 Task: Create a sub task Release to Production / Go Live for the task  Develop a mobile app for iOS and Android in the project AcePlan , assign it to team member softage.2@softage.net and update the status of the sub task to  At Risk , set the priority of the sub task to Medium
Action: Mouse moved to (51, 361)
Screenshot: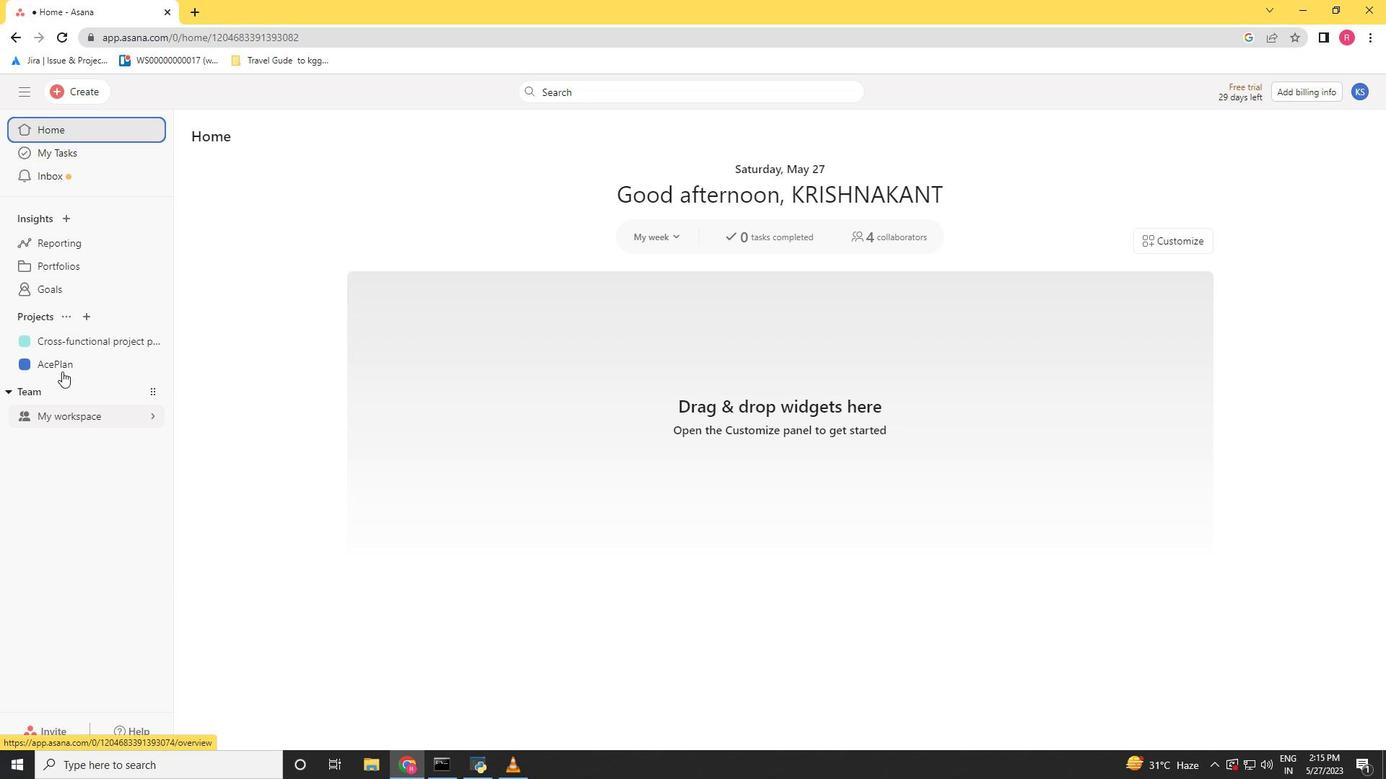 
Action: Mouse pressed left at (51, 361)
Screenshot: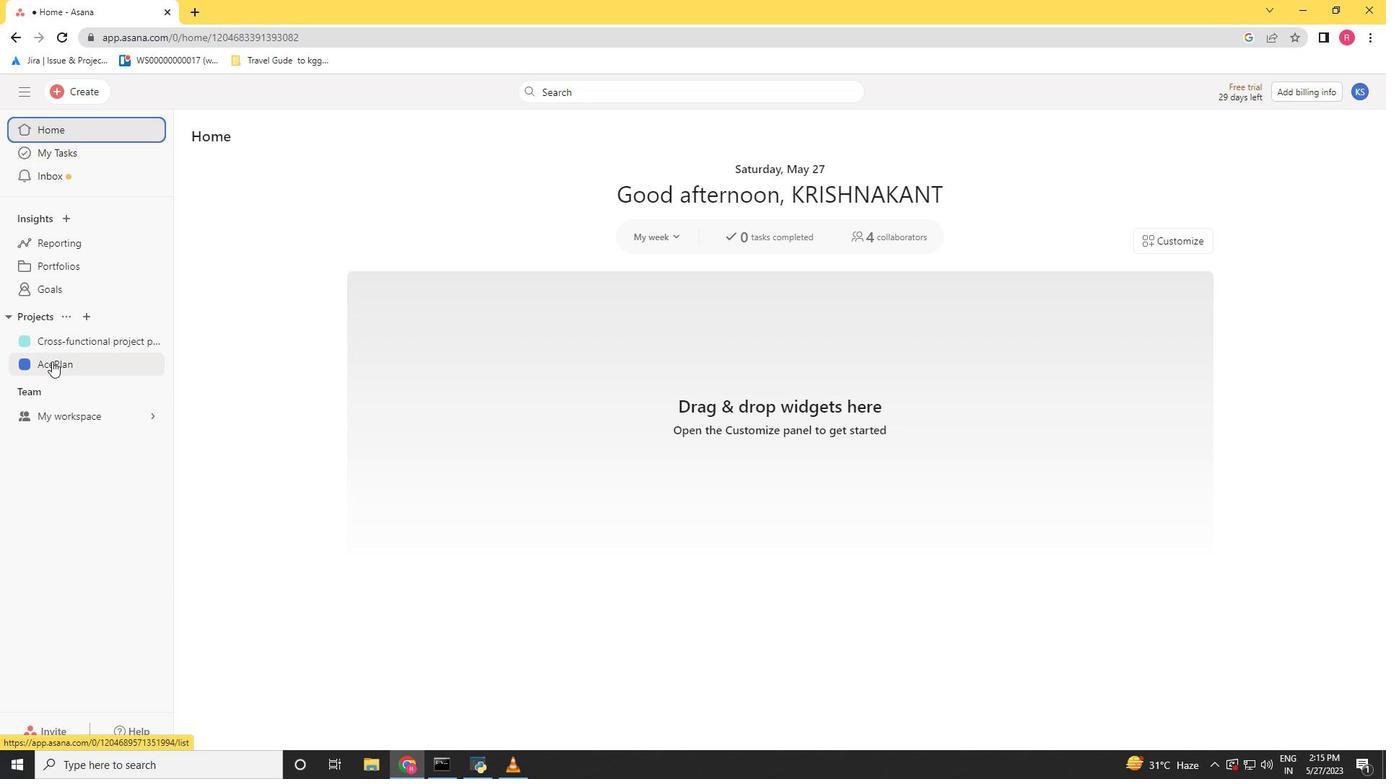 
Action: Mouse moved to (544, 363)
Screenshot: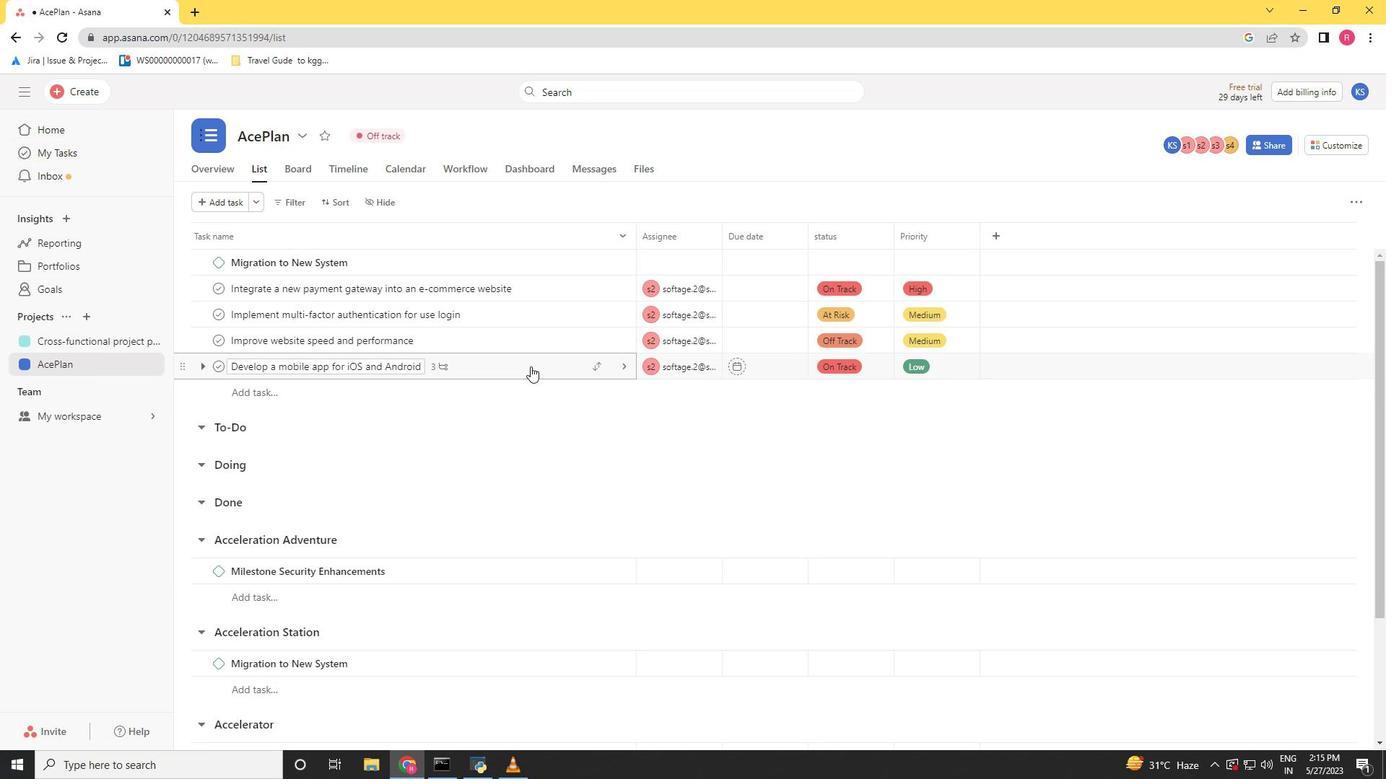 
Action: Mouse pressed left at (544, 363)
Screenshot: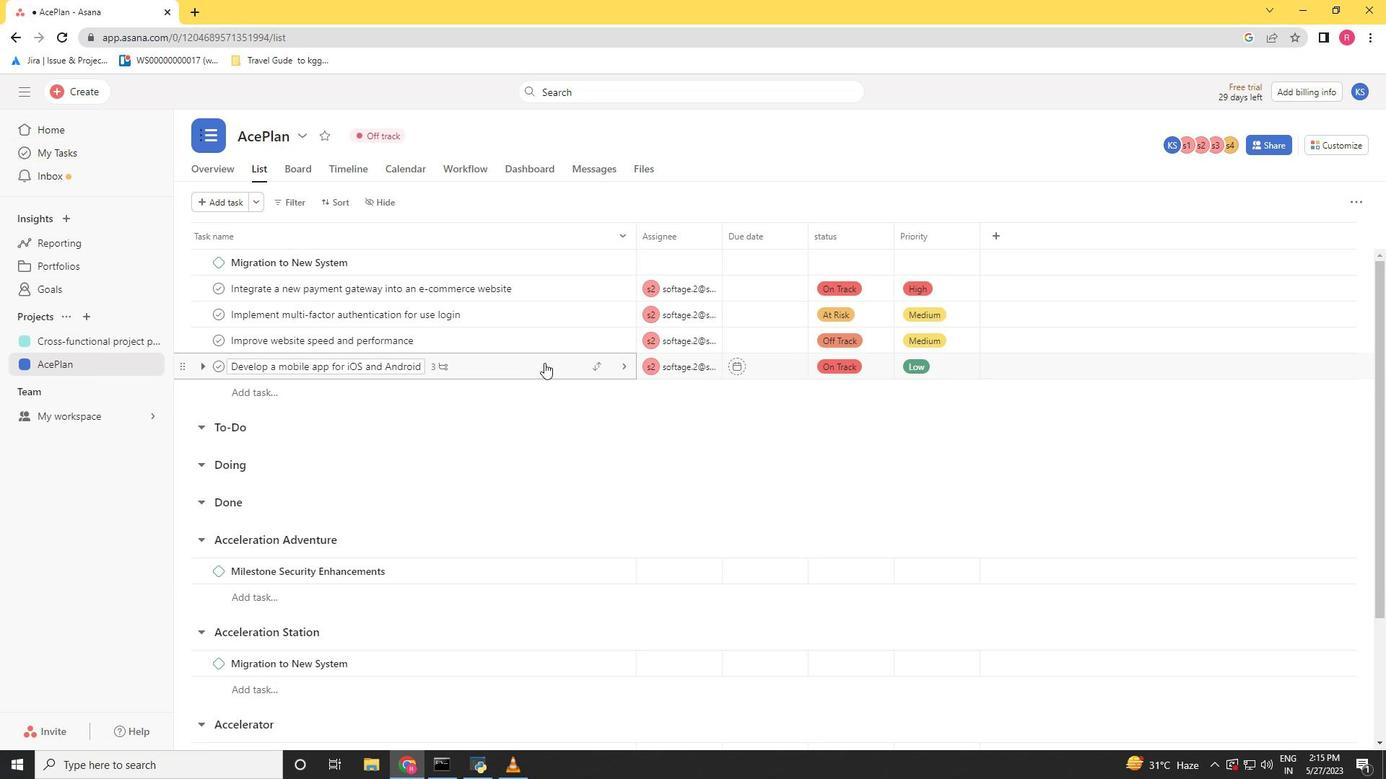 
Action: Mouse moved to (1004, 549)
Screenshot: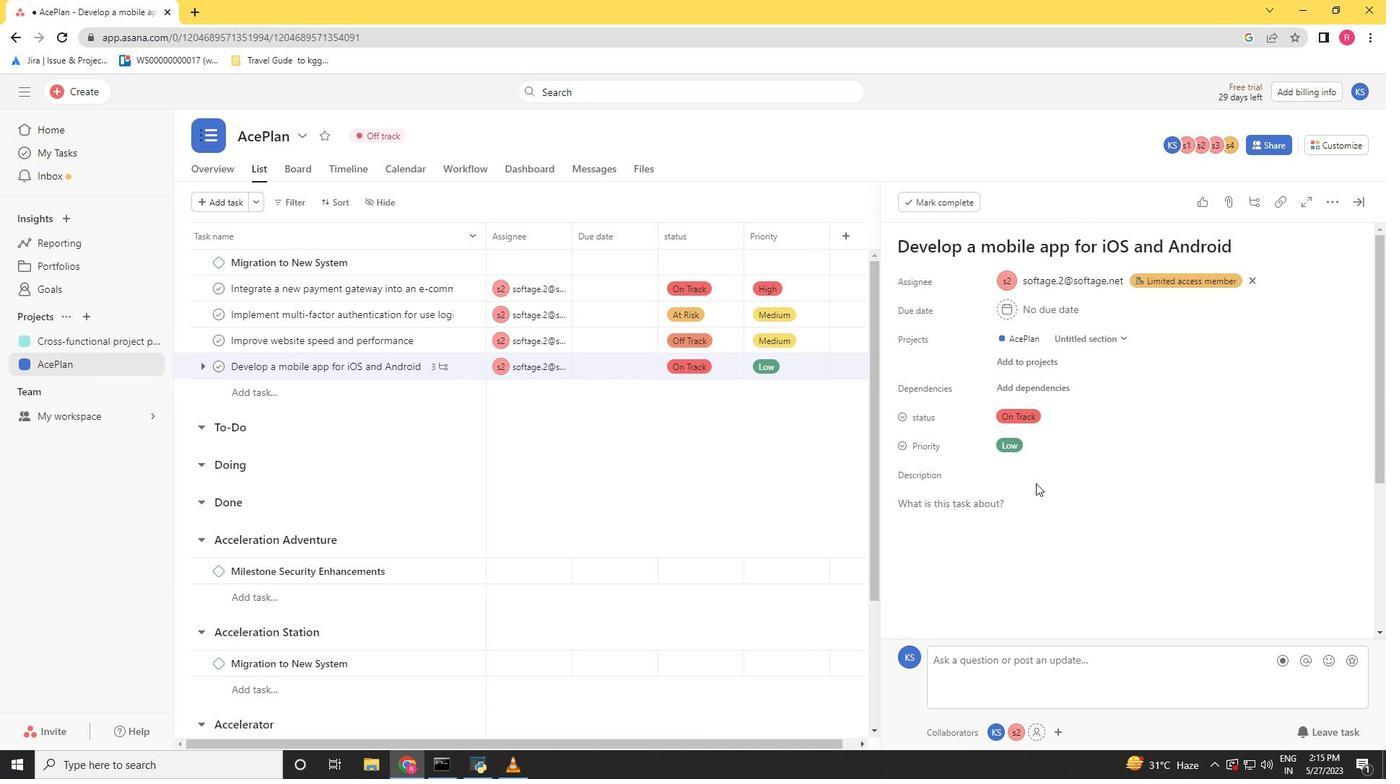 
Action: Mouse scrolled (1004, 548) with delta (0, 0)
Screenshot: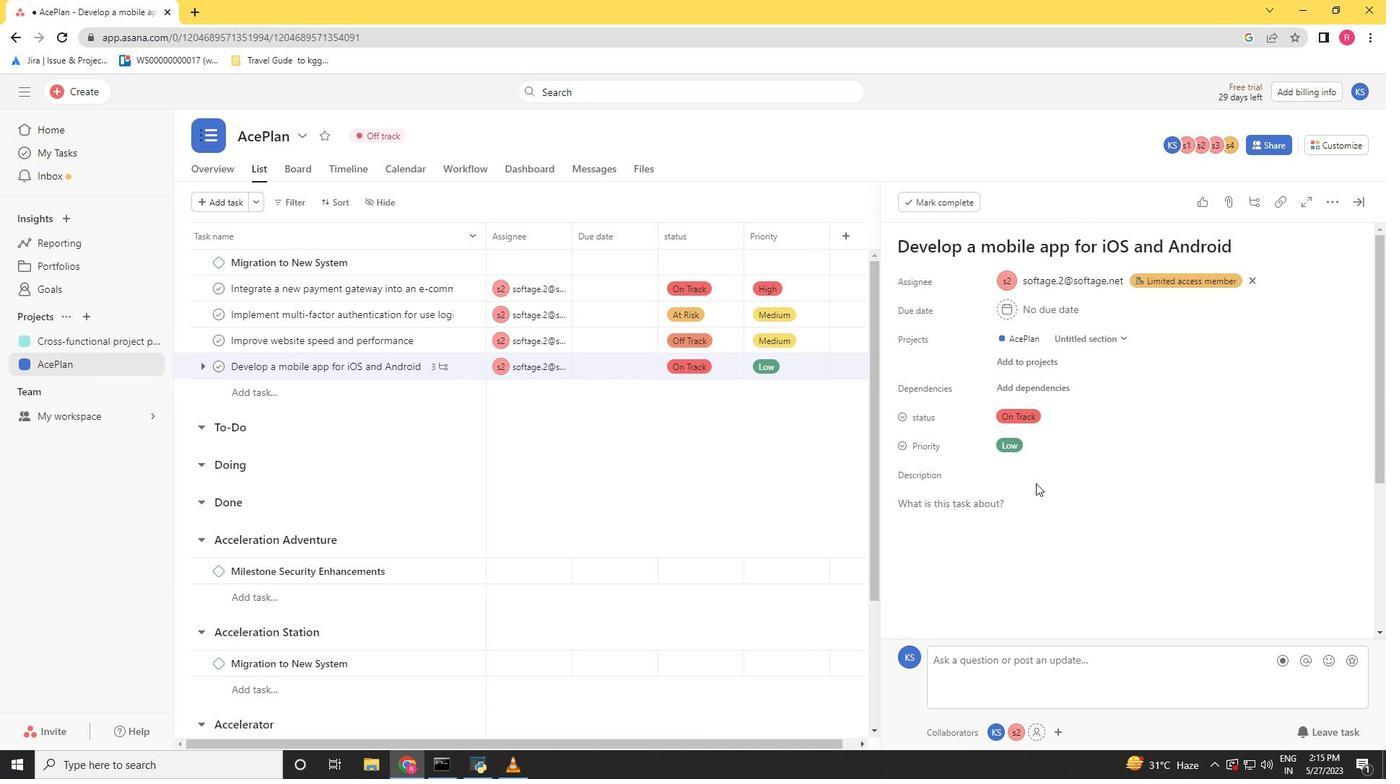 
Action: Mouse moved to (998, 547)
Screenshot: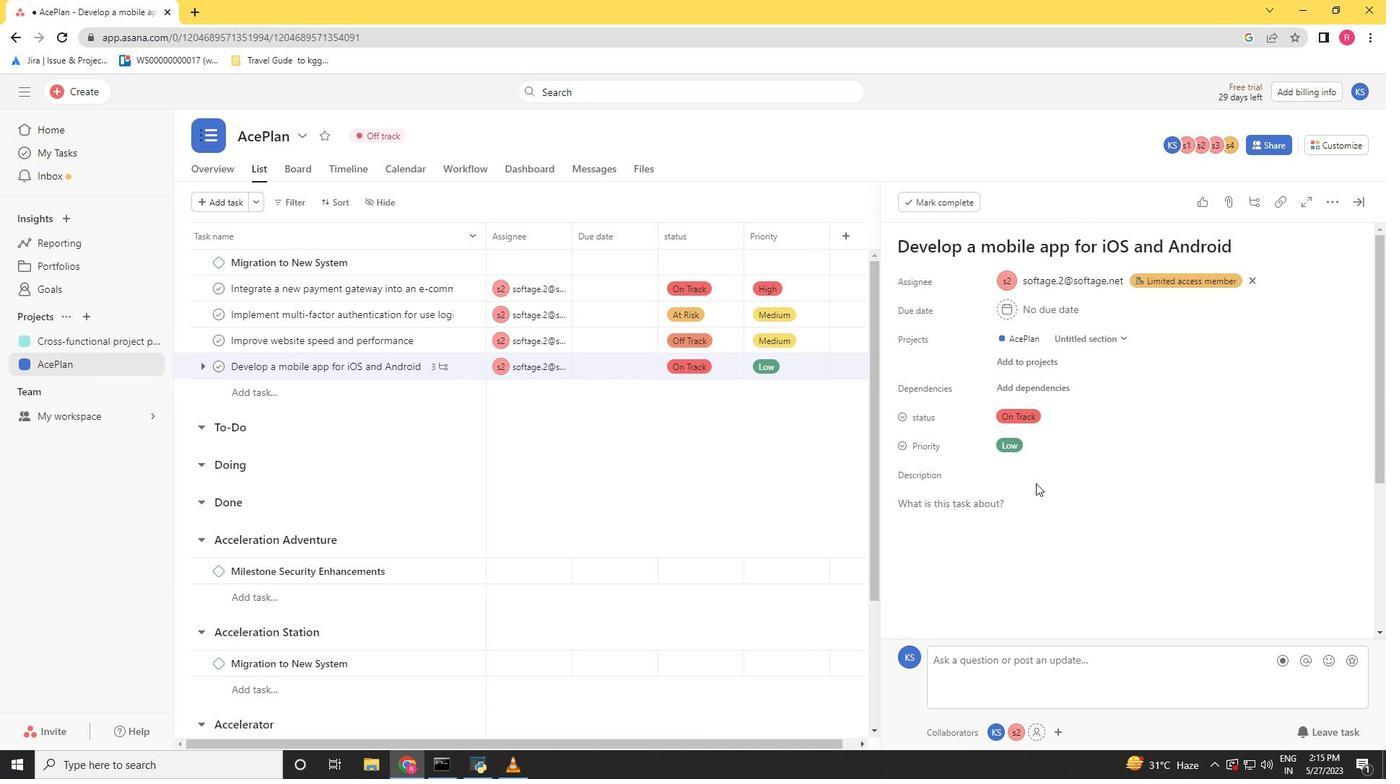 
Action: Mouse scrolled (998, 546) with delta (0, 0)
Screenshot: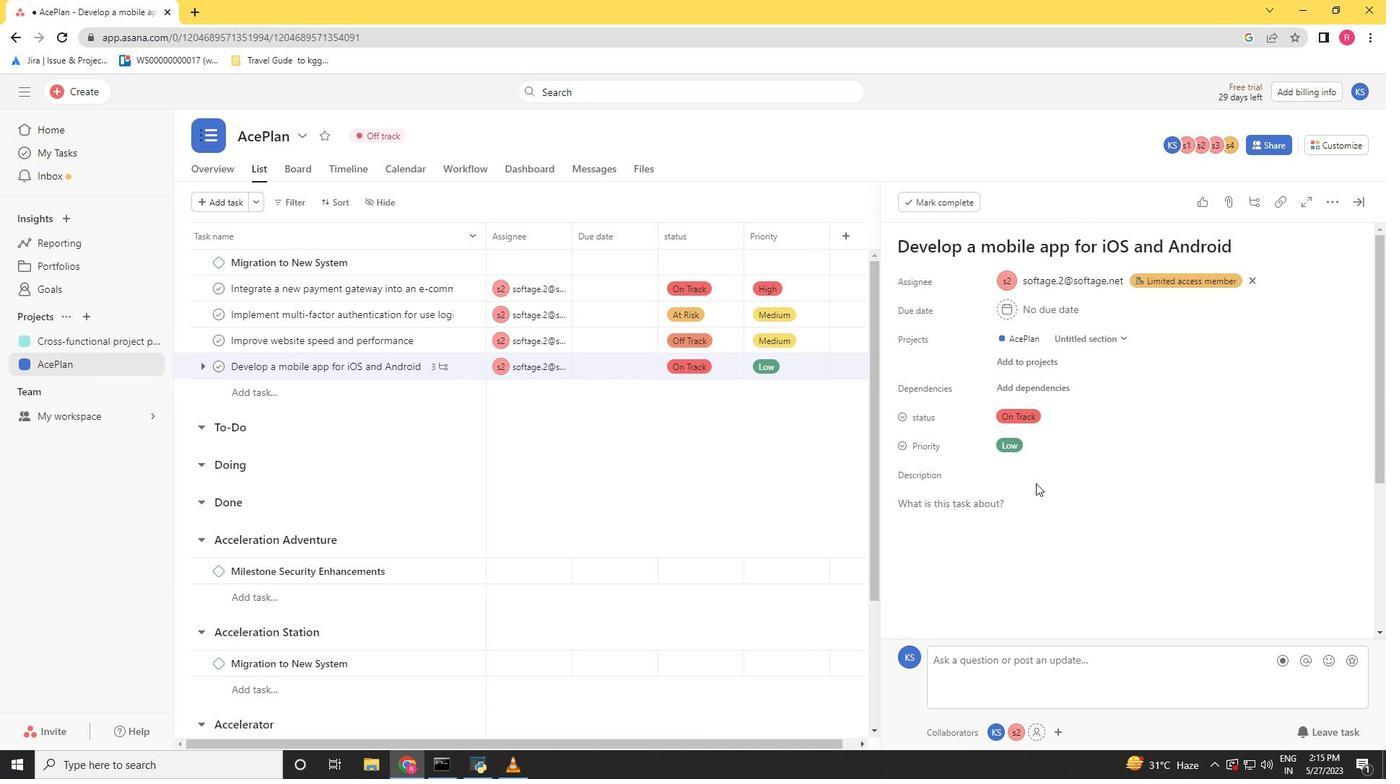 
Action: Mouse moved to (996, 545)
Screenshot: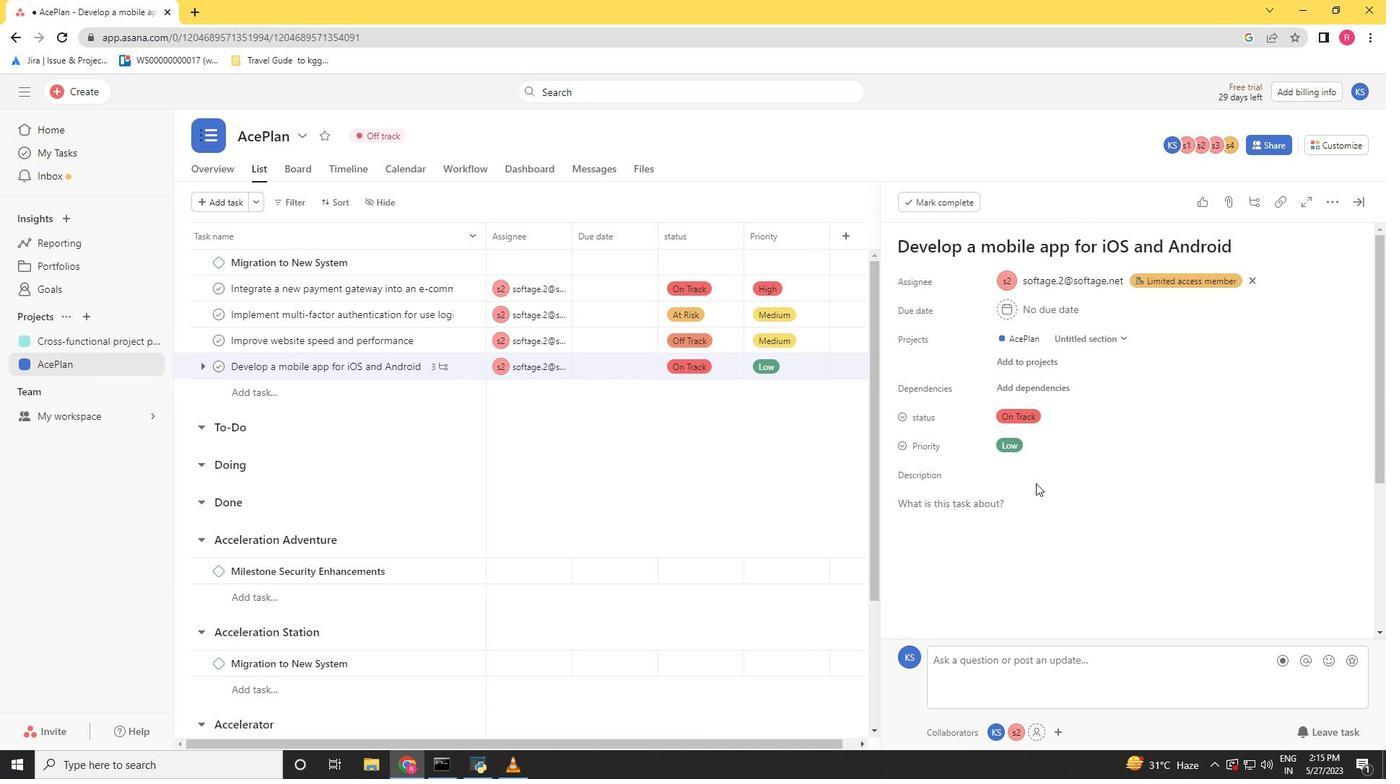 
Action: Mouse scrolled (996, 544) with delta (0, 0)
Screenshot: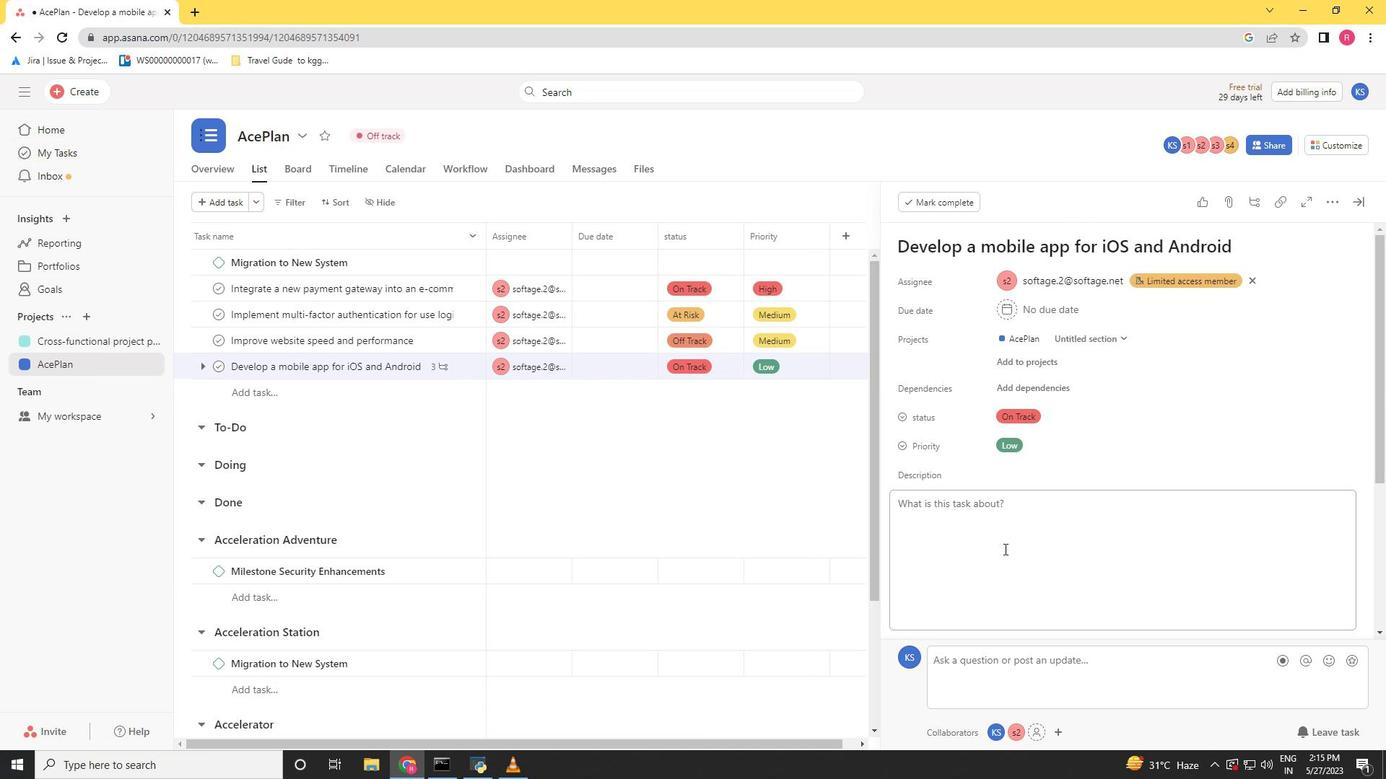 
Action: Mouse moved to (994, 544)
Screenshot: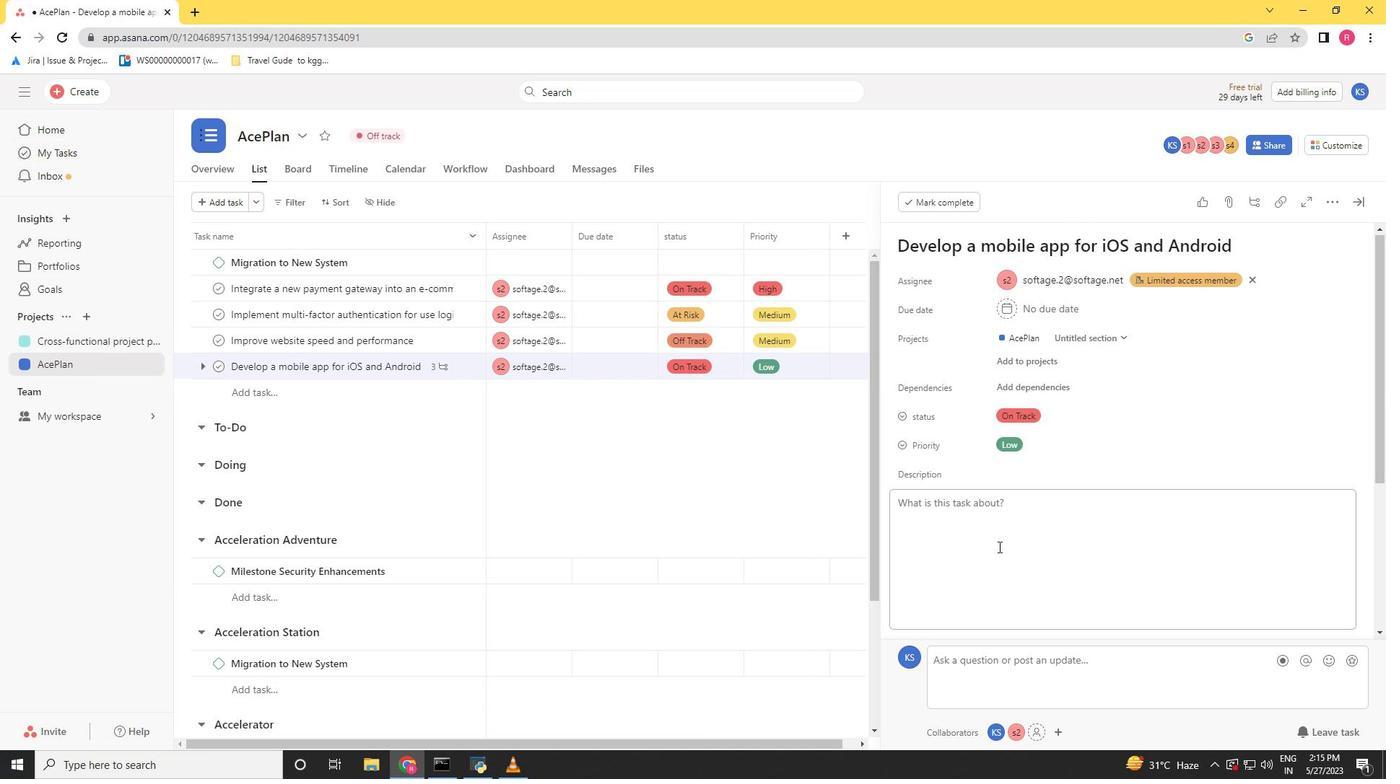 
Action: Mouse scrolled (994, 543) with delta (0, 0)
Screenshot: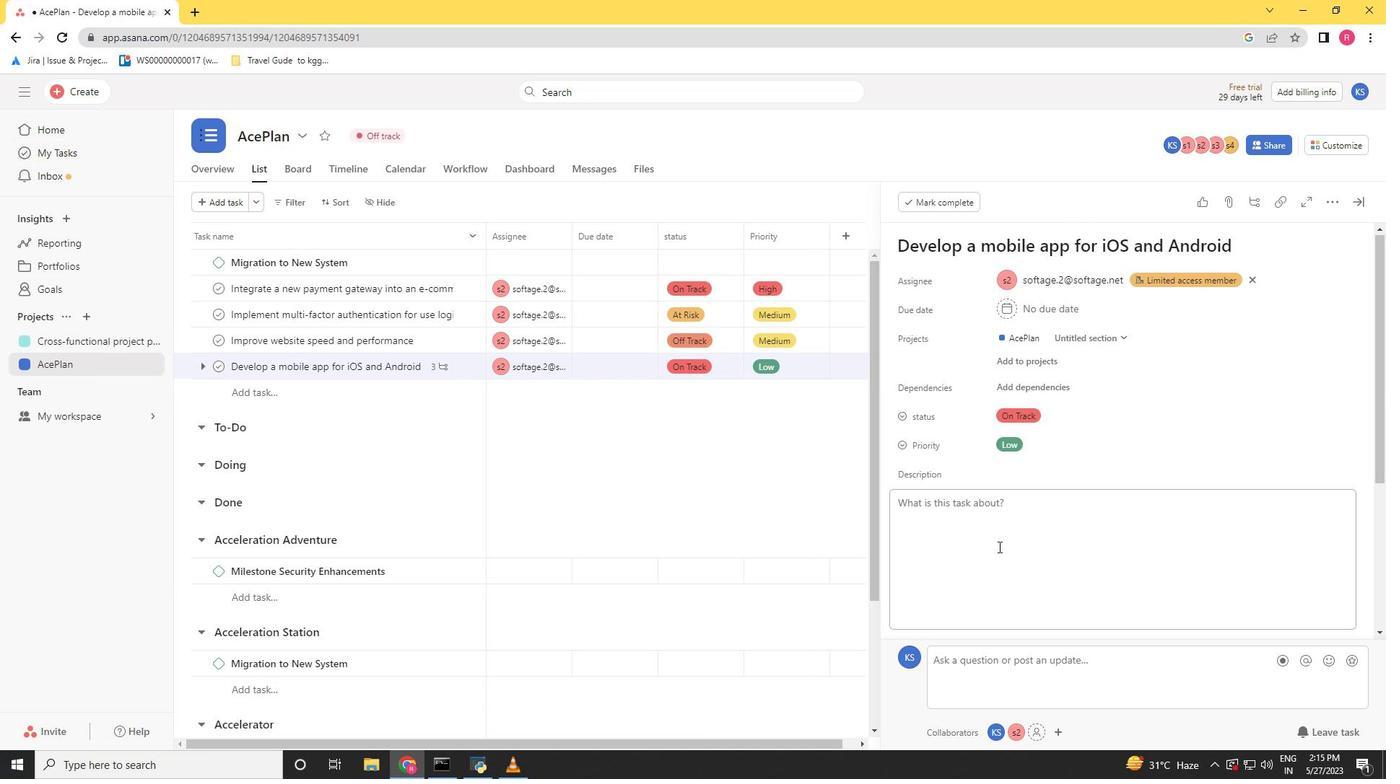 
Action: Mouse moved to (948, 514)
Screenshot: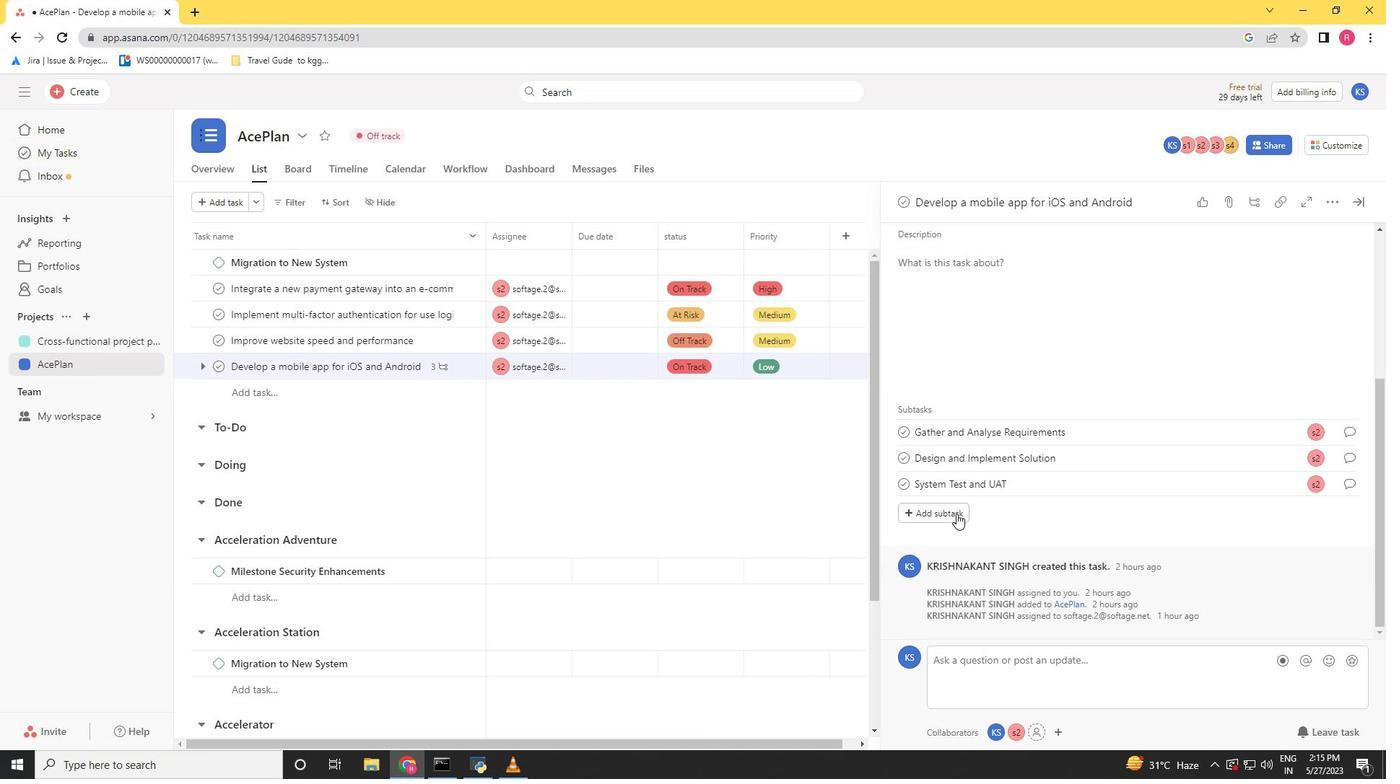 
Action: Mouse pressed left at (948, 514)
Screenshot: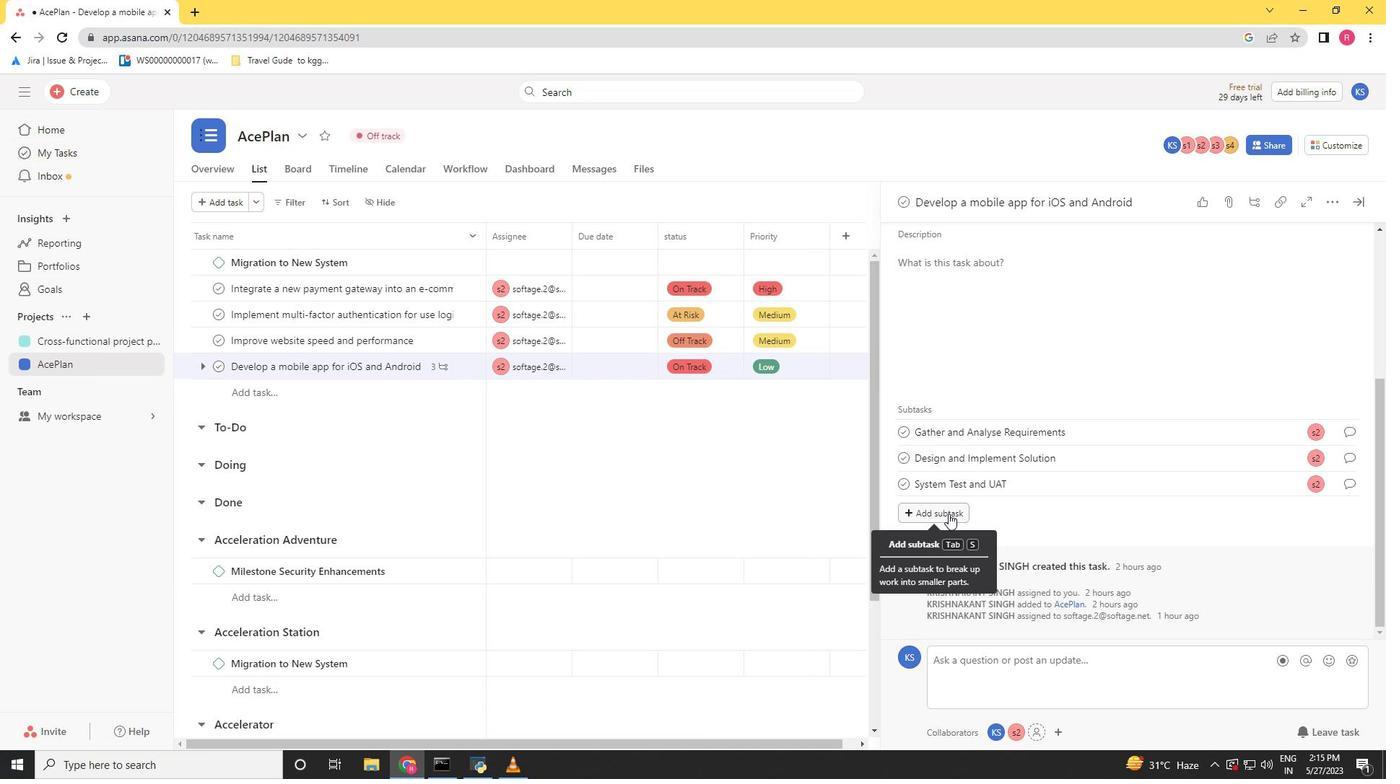 
Action: Key pressed <Key.shift>Release<Key.space>to<Key.space><Key.shift><Key.shift><Key.shift>Production<Key.space><Key.backspace>/<Key.shift>Go<Key.space><Key.shift>Live
Screenshot: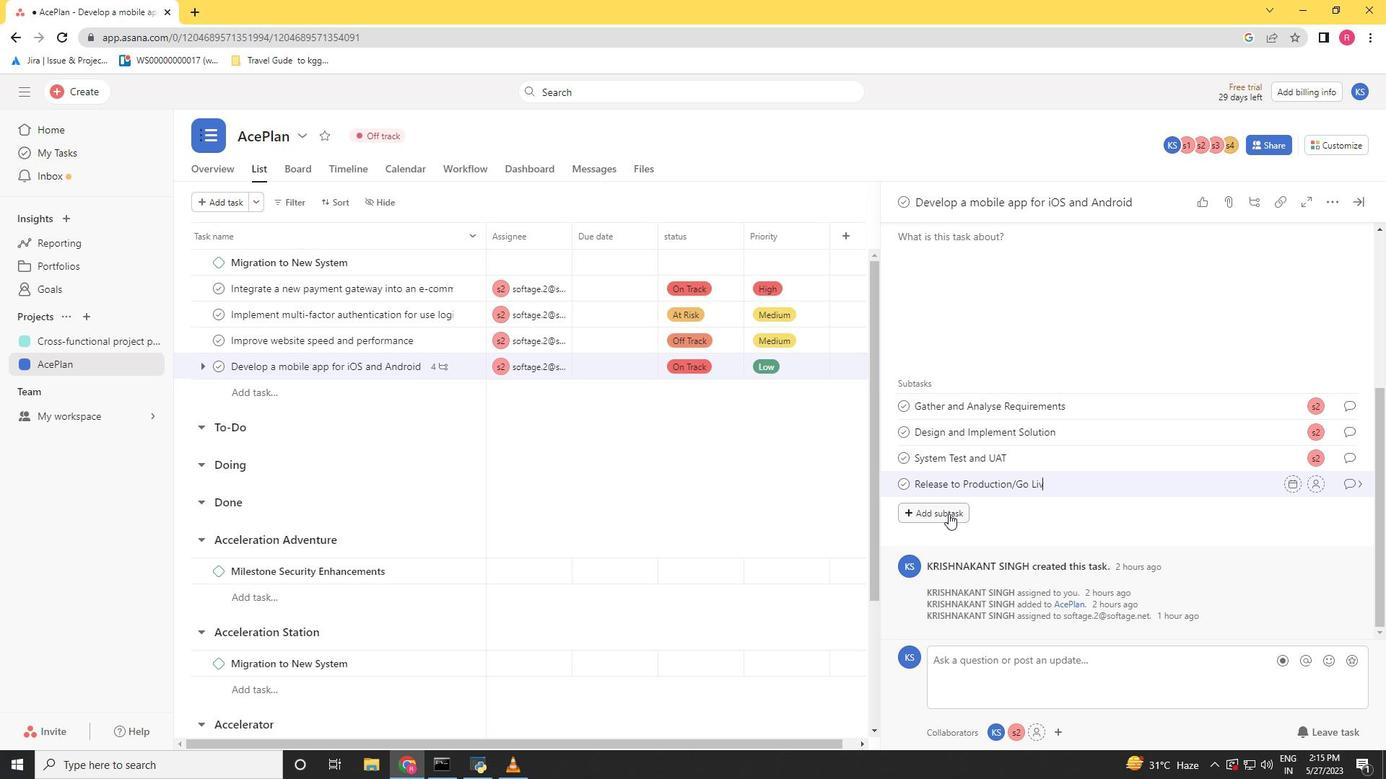 
Action: Mouse moved to (1316, 485)
Screenshot: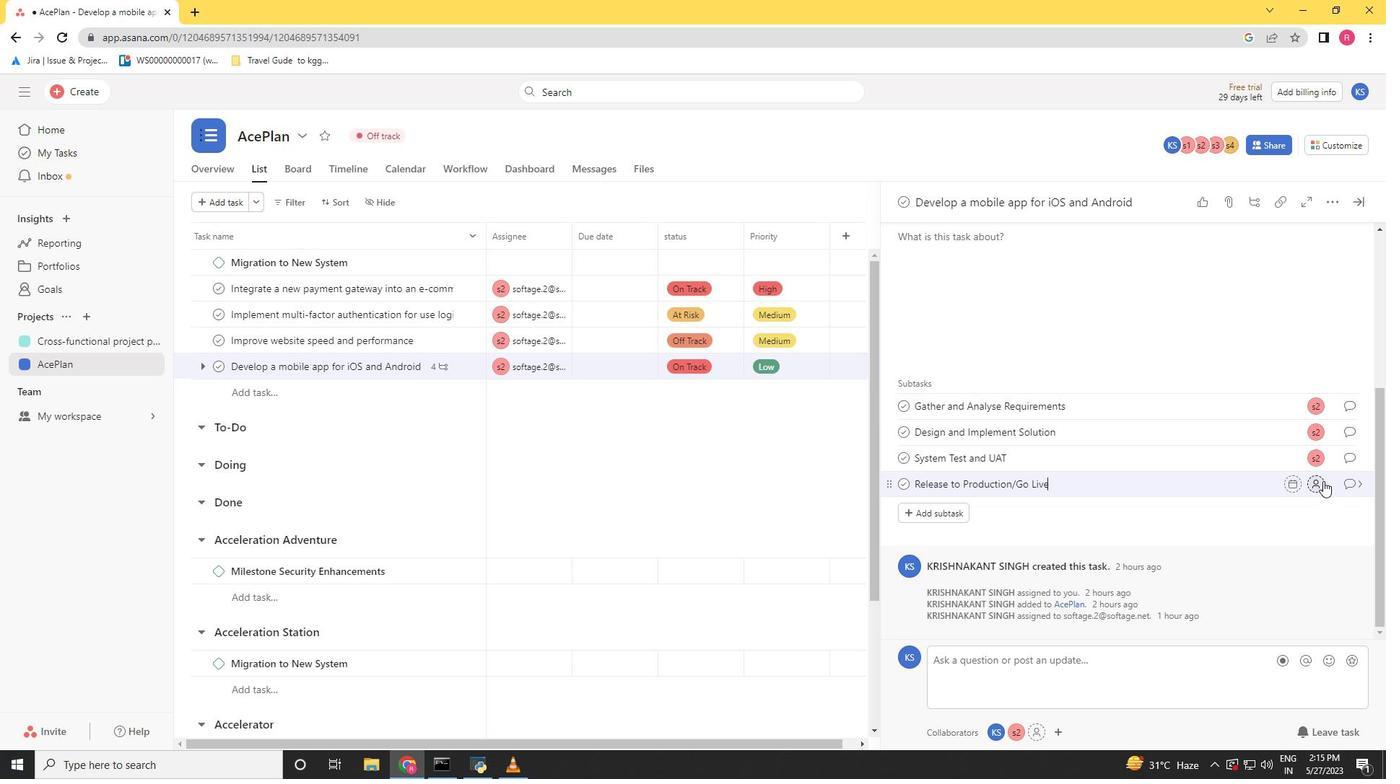 
Action: Mouse pressed left at (1316, 485)
Screenshot: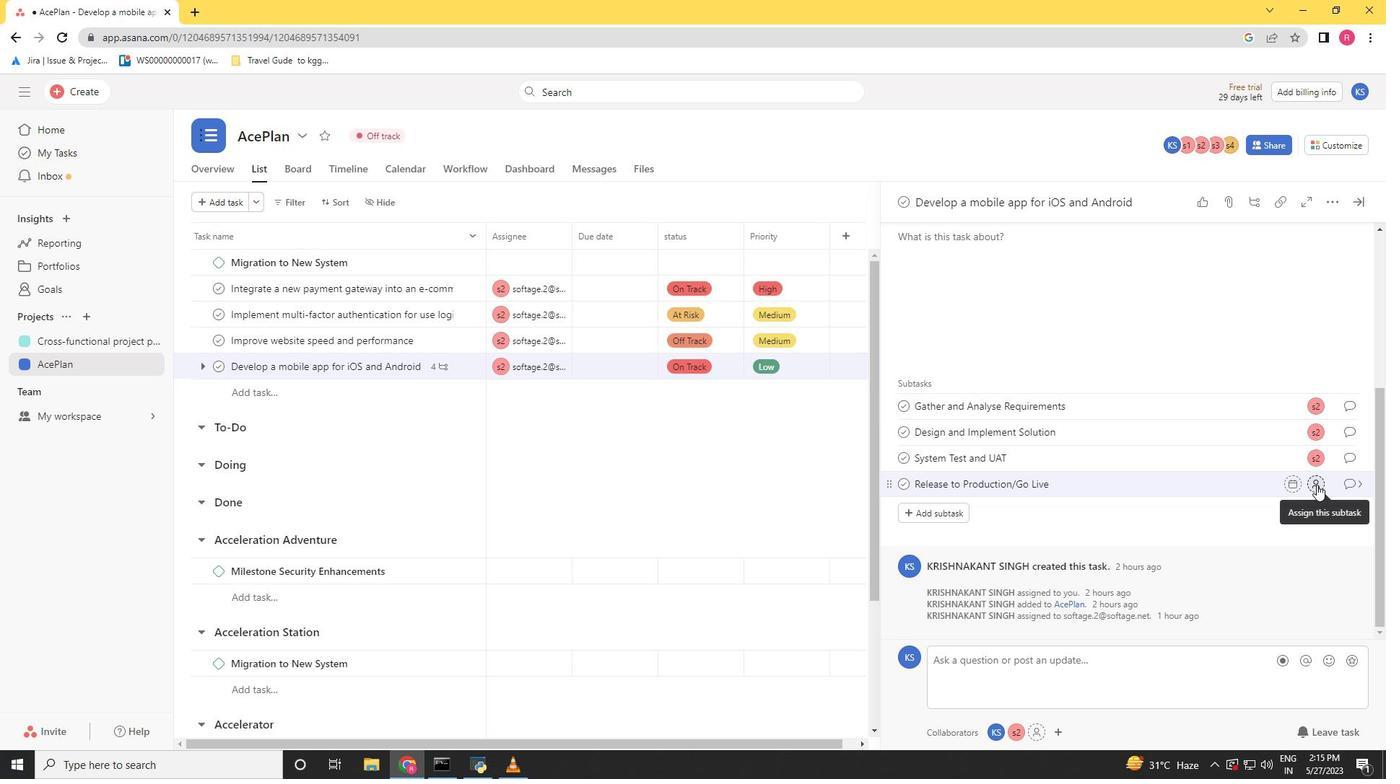 
Action: Mouse moved to (1165, 589)
Screenshot: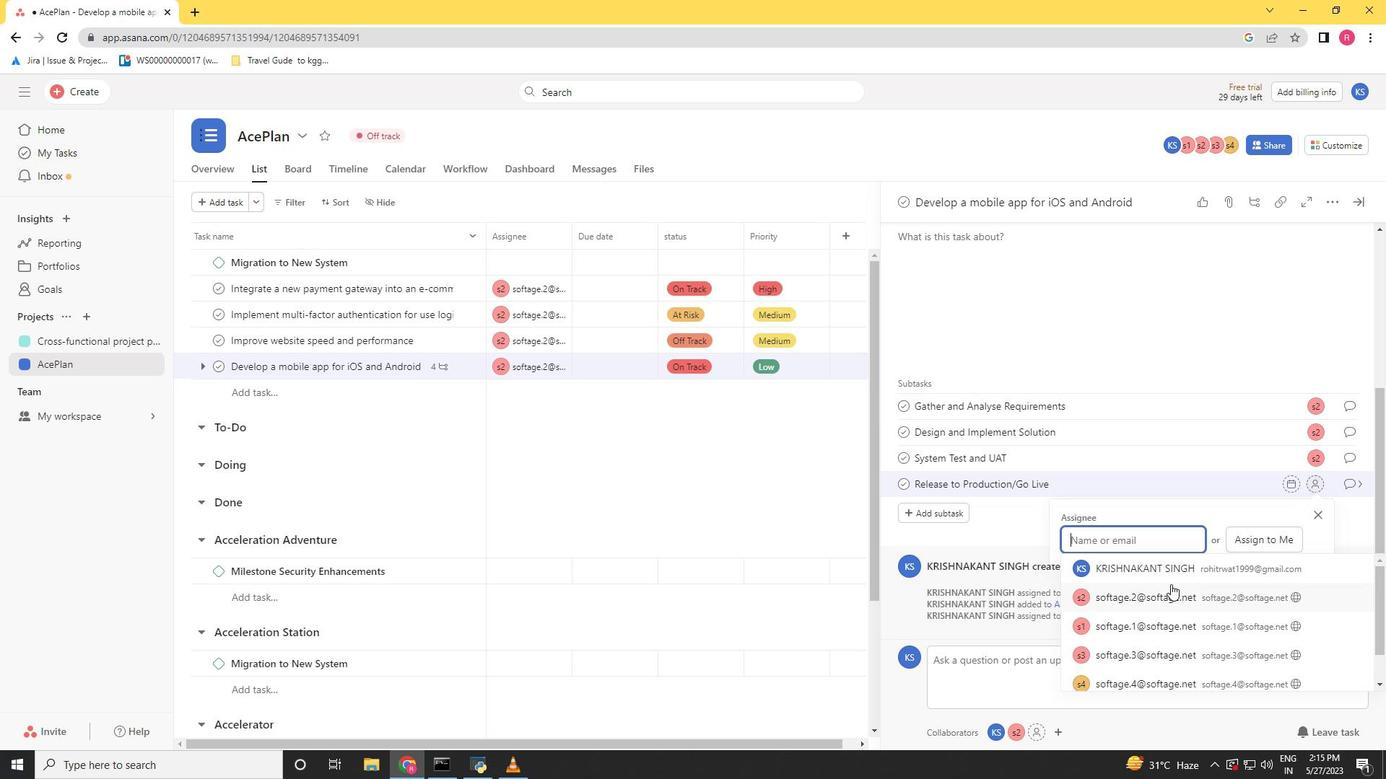 
Action: Mouse pressed left at (1165, 589)
Screenshot: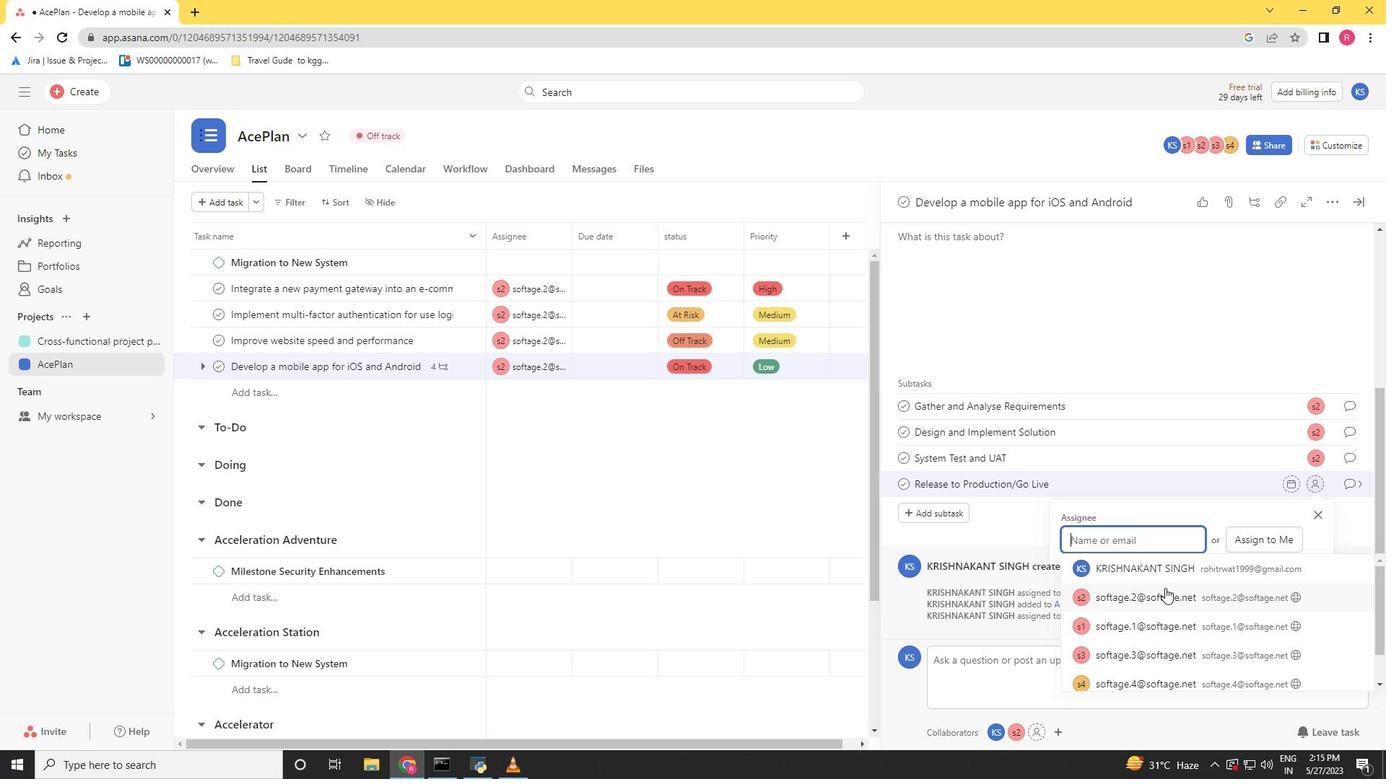 
Action: Mouse moved to (1350, 488)
Screenshot: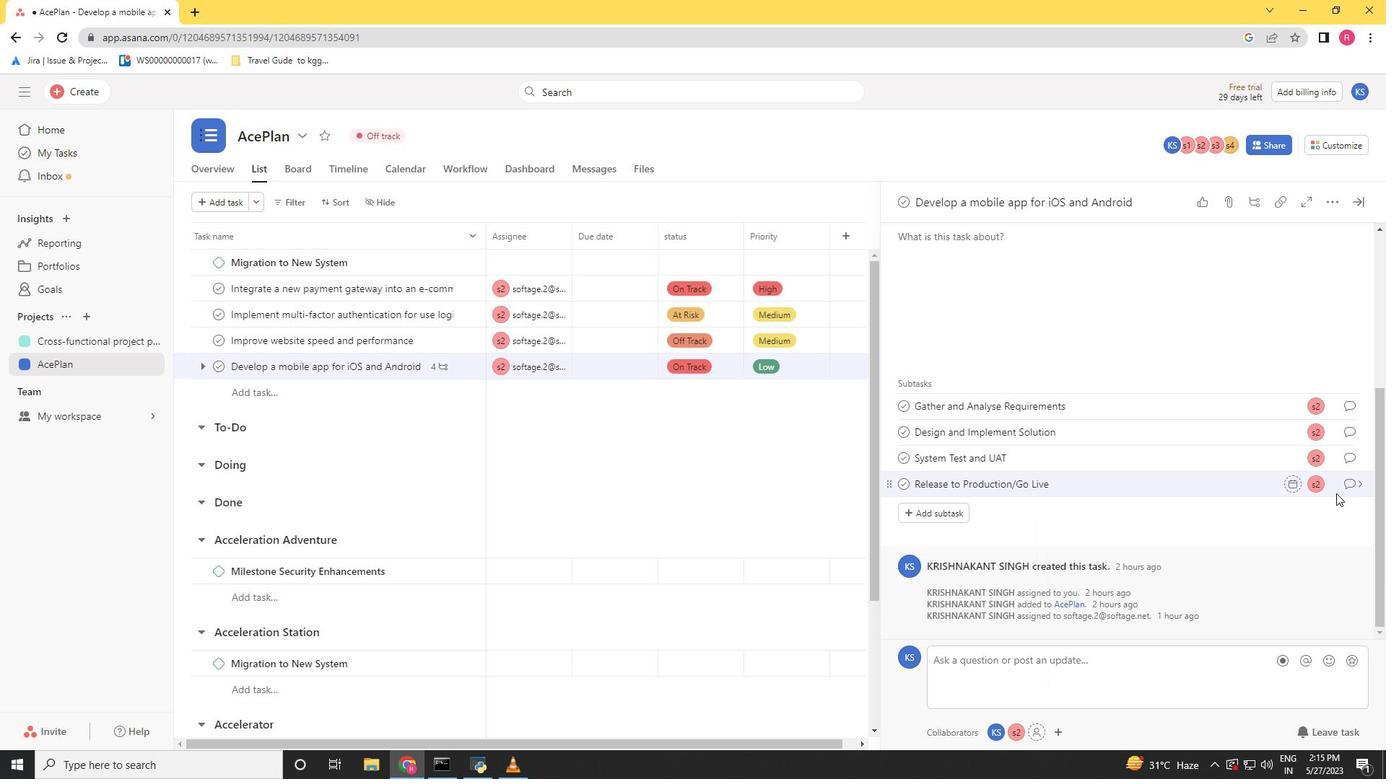 
Action: Mouse pressed left at (1350, 488)
Screenshot: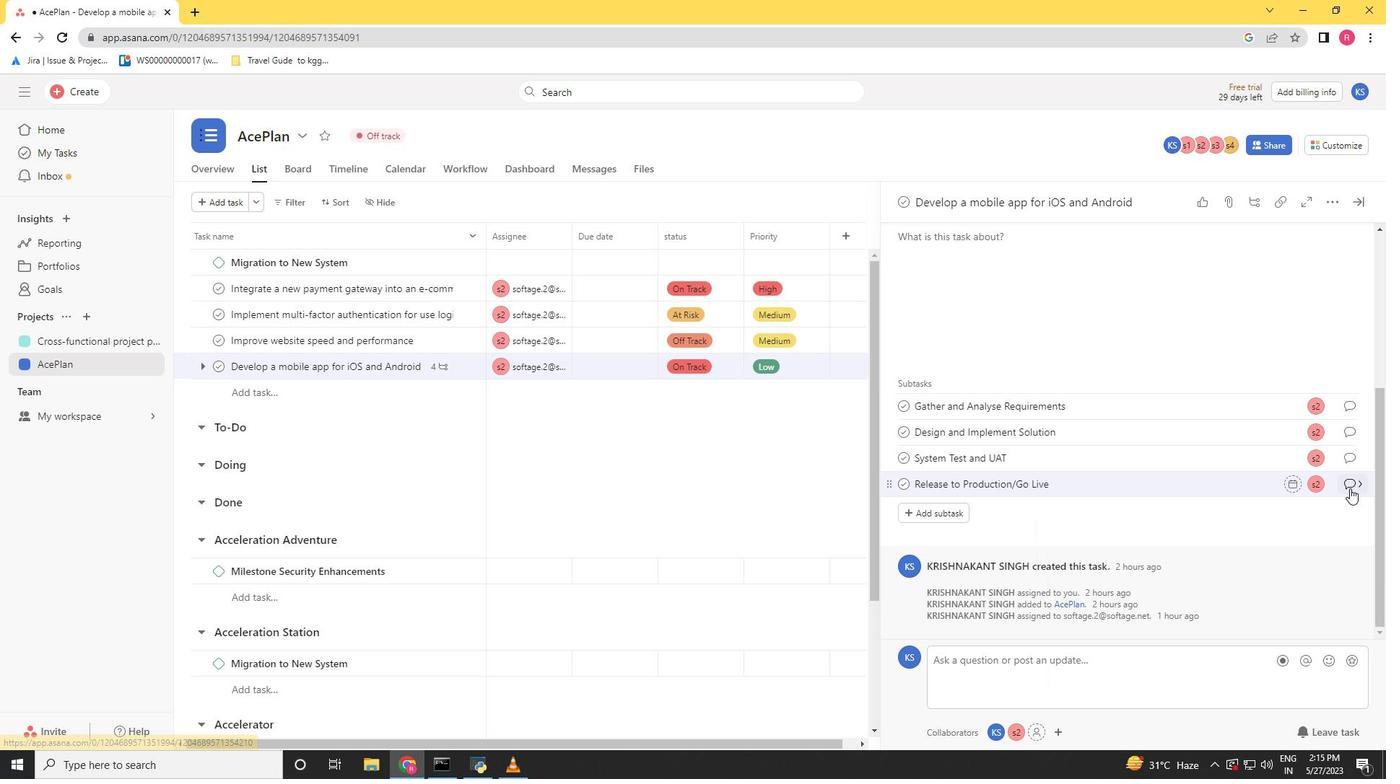 
Action: Mouse moved to (941, 408)
Screenshot: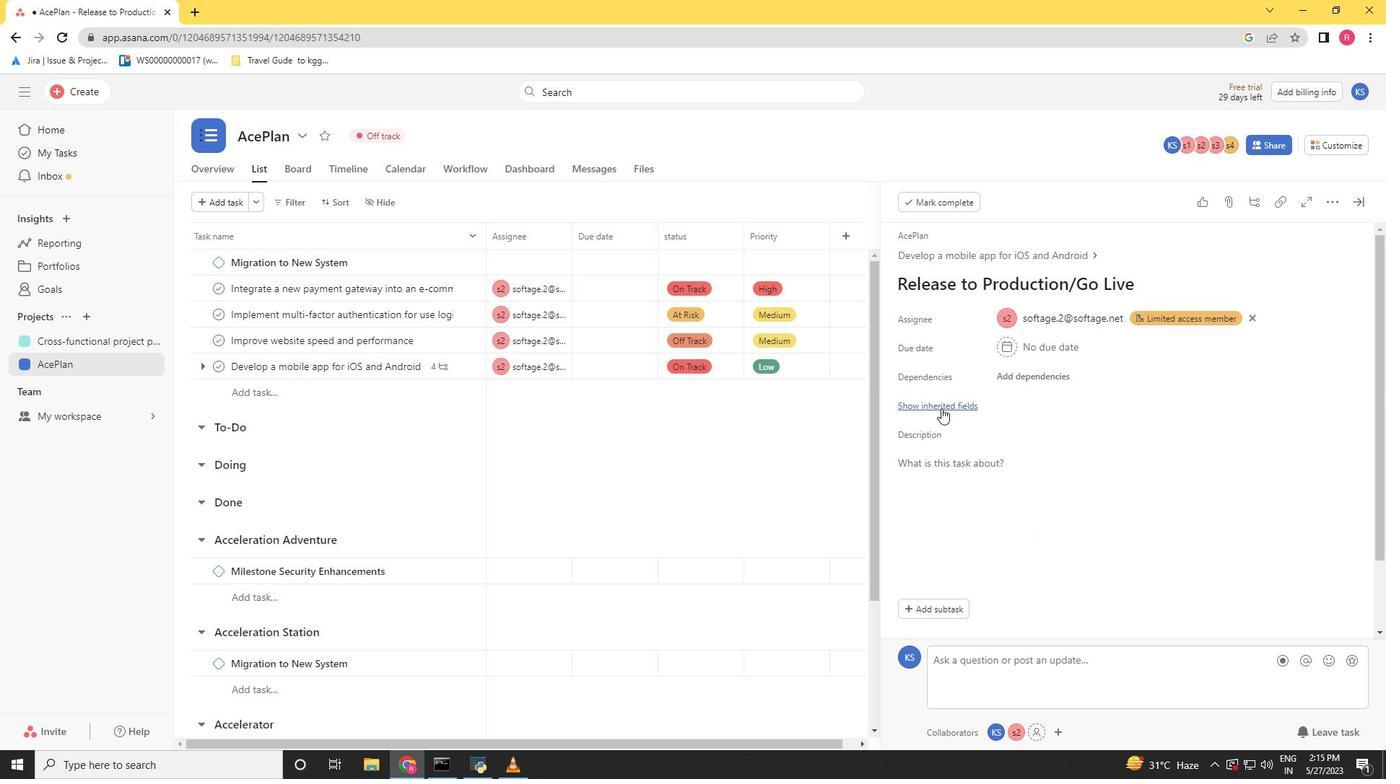 
Action: Mouse pressed left at (941, 408)
Screenshot: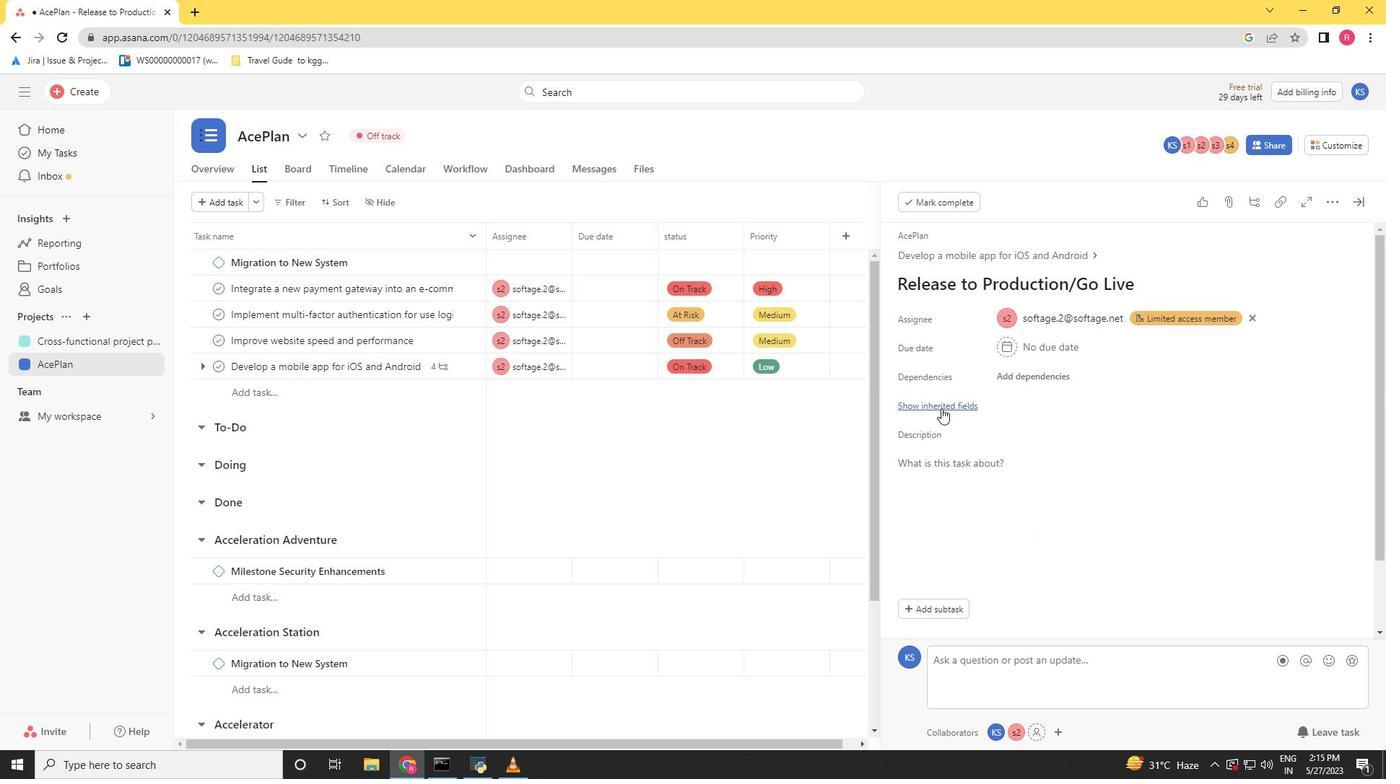 
Action: Mouse moved to (1007, 444)
Screenshot: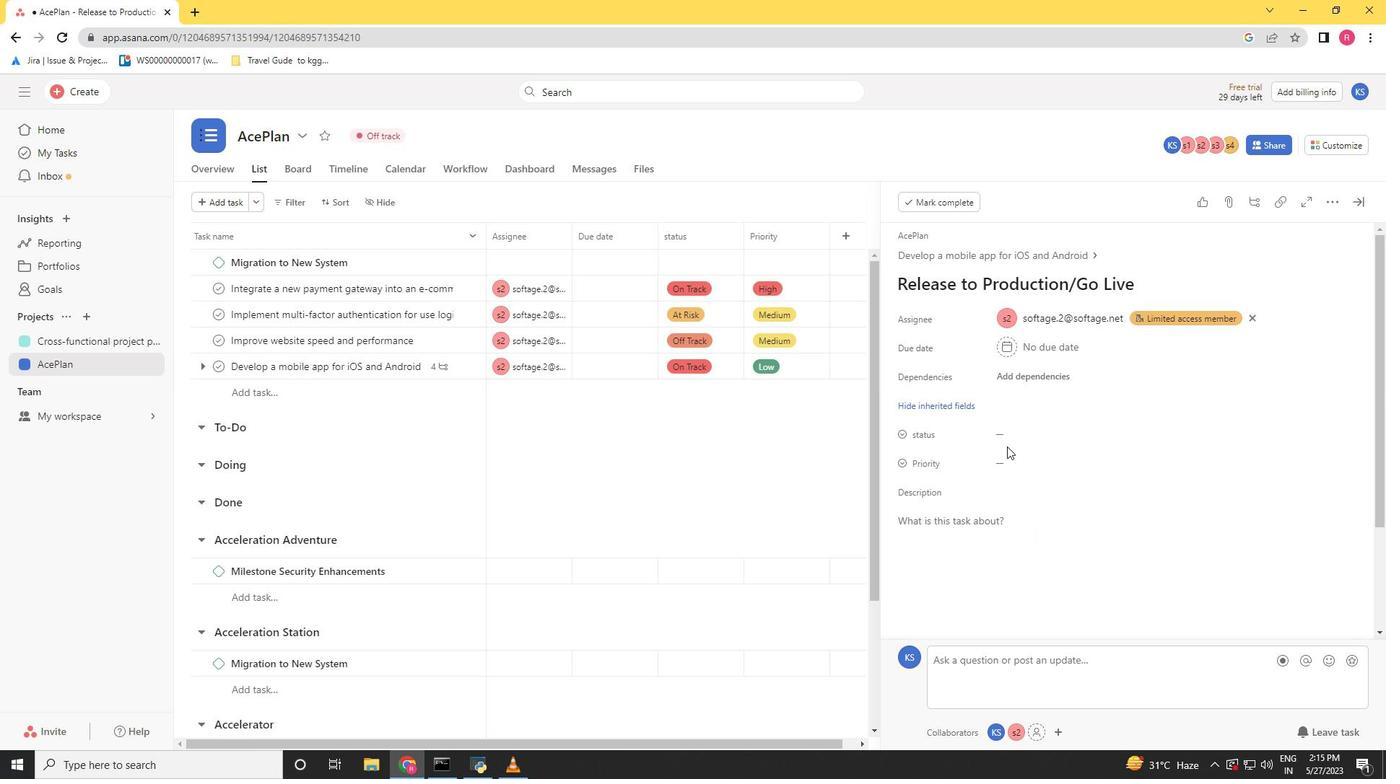 
Action: Mouse pressed left at (1007, 444)
Screenshot: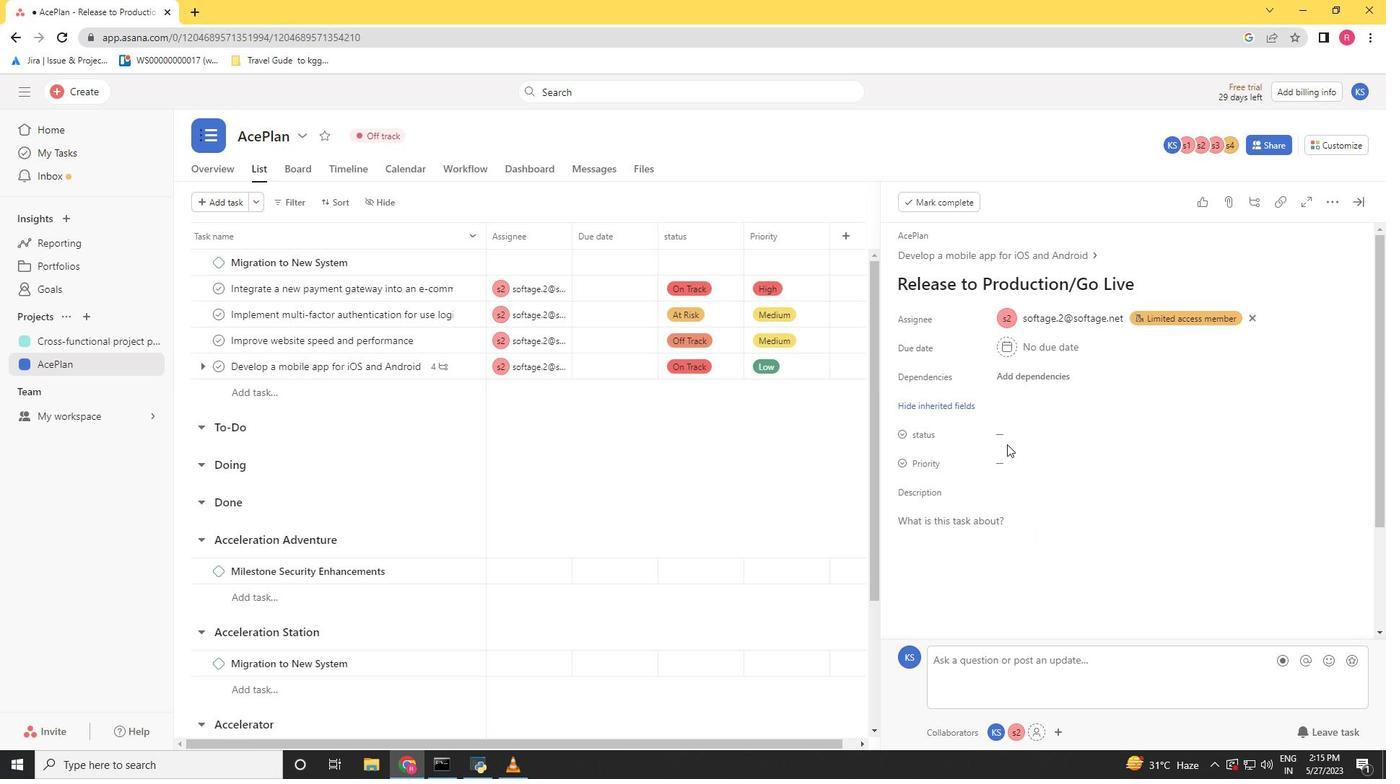 
Action: Mouse moved to (1007, 438)
Screenshot: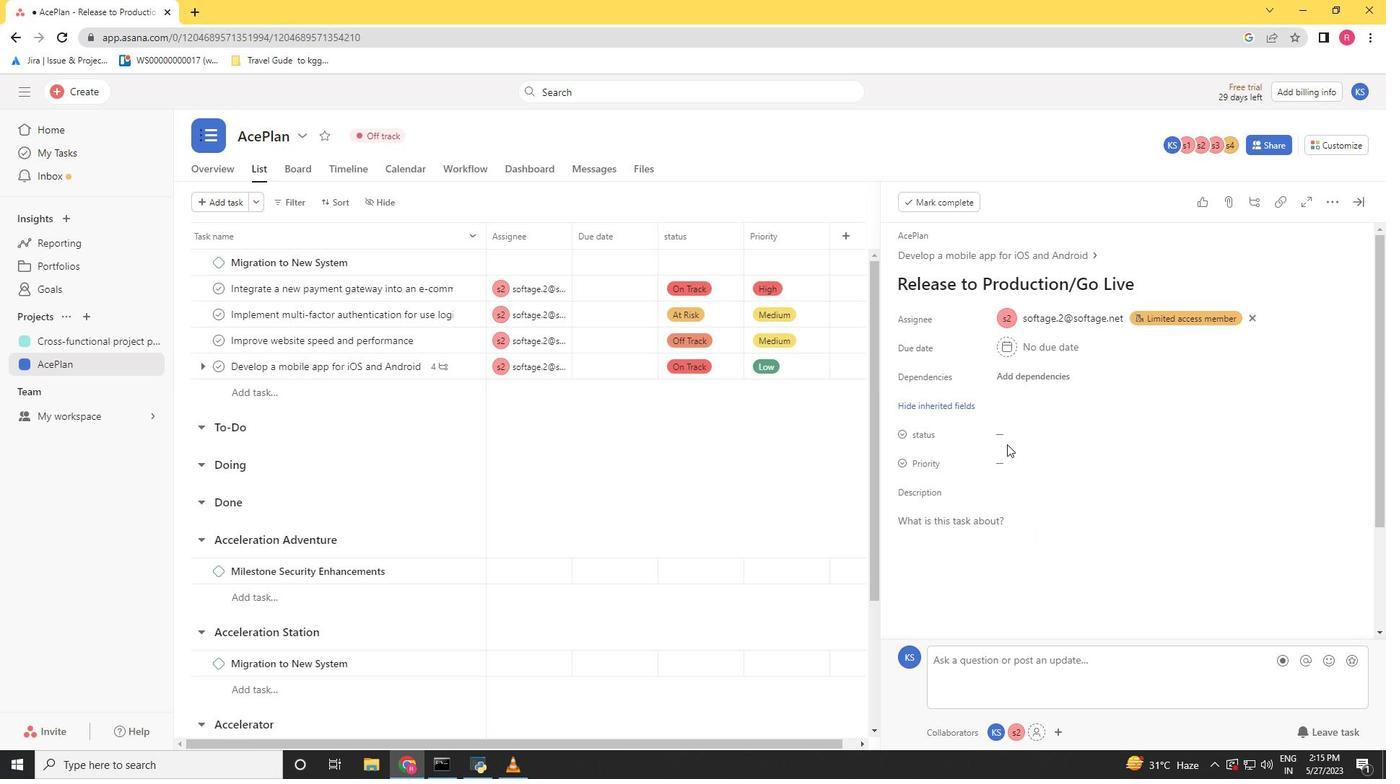 
Action: Mouse pressed left at (1007, 438)
Screenshot: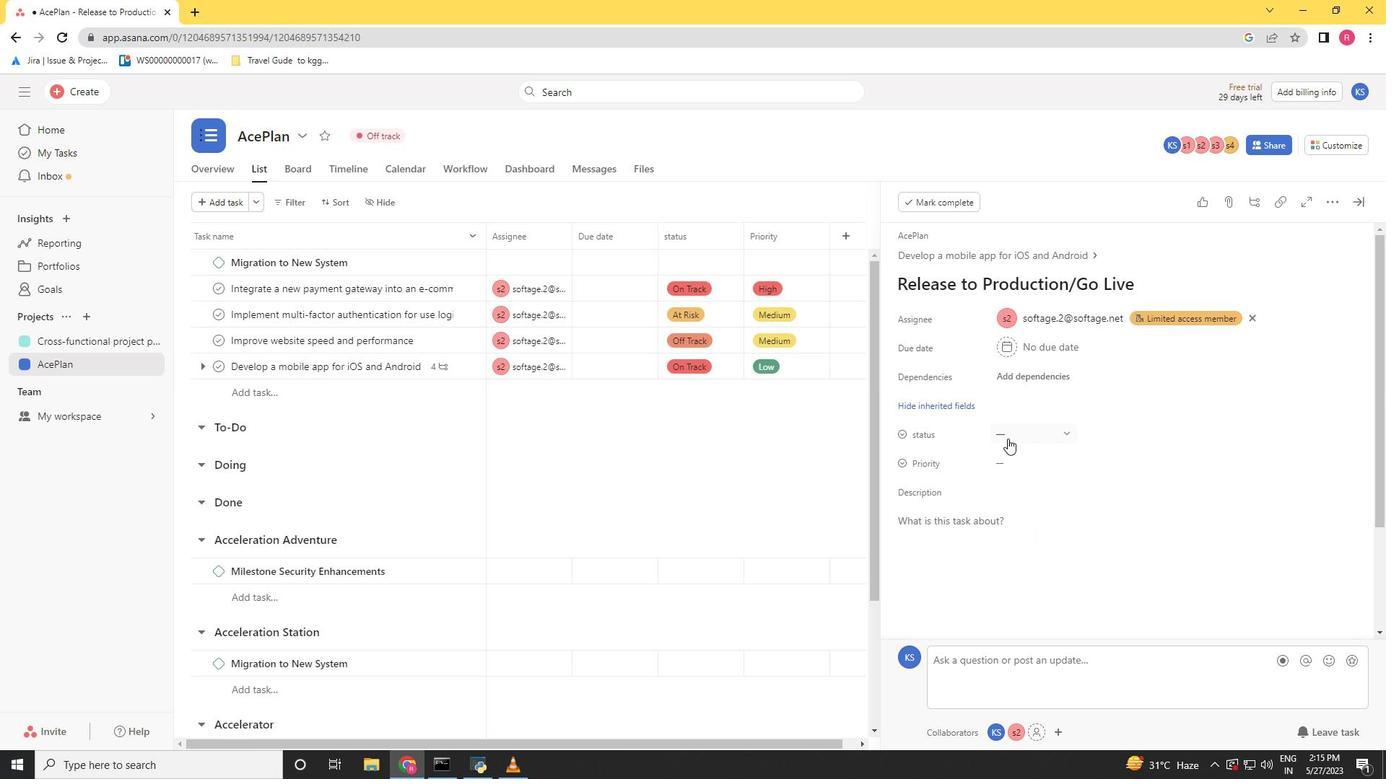 
Action: Mouse moved to (1037, 534)
Screenshot: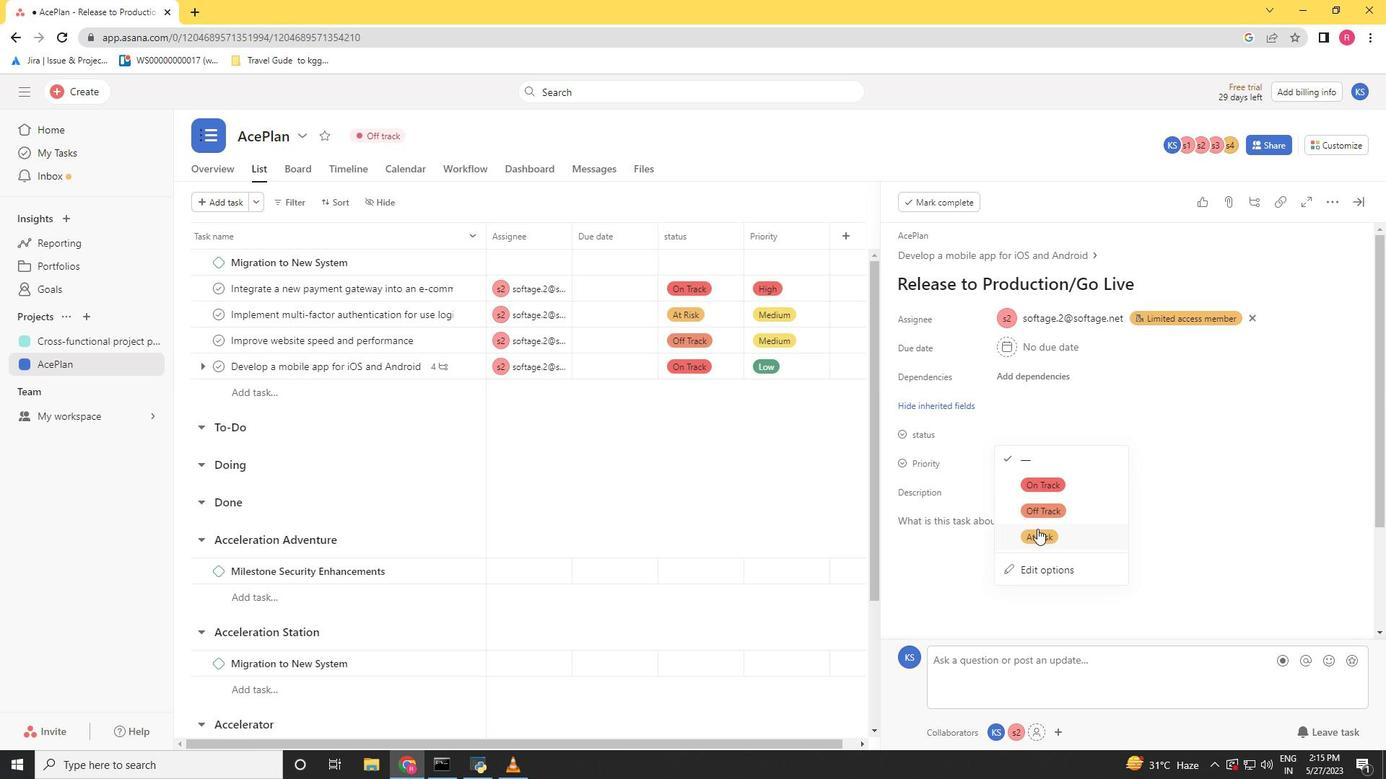 
Action: Mouse pressed left at (1037, 534)
Screenshot: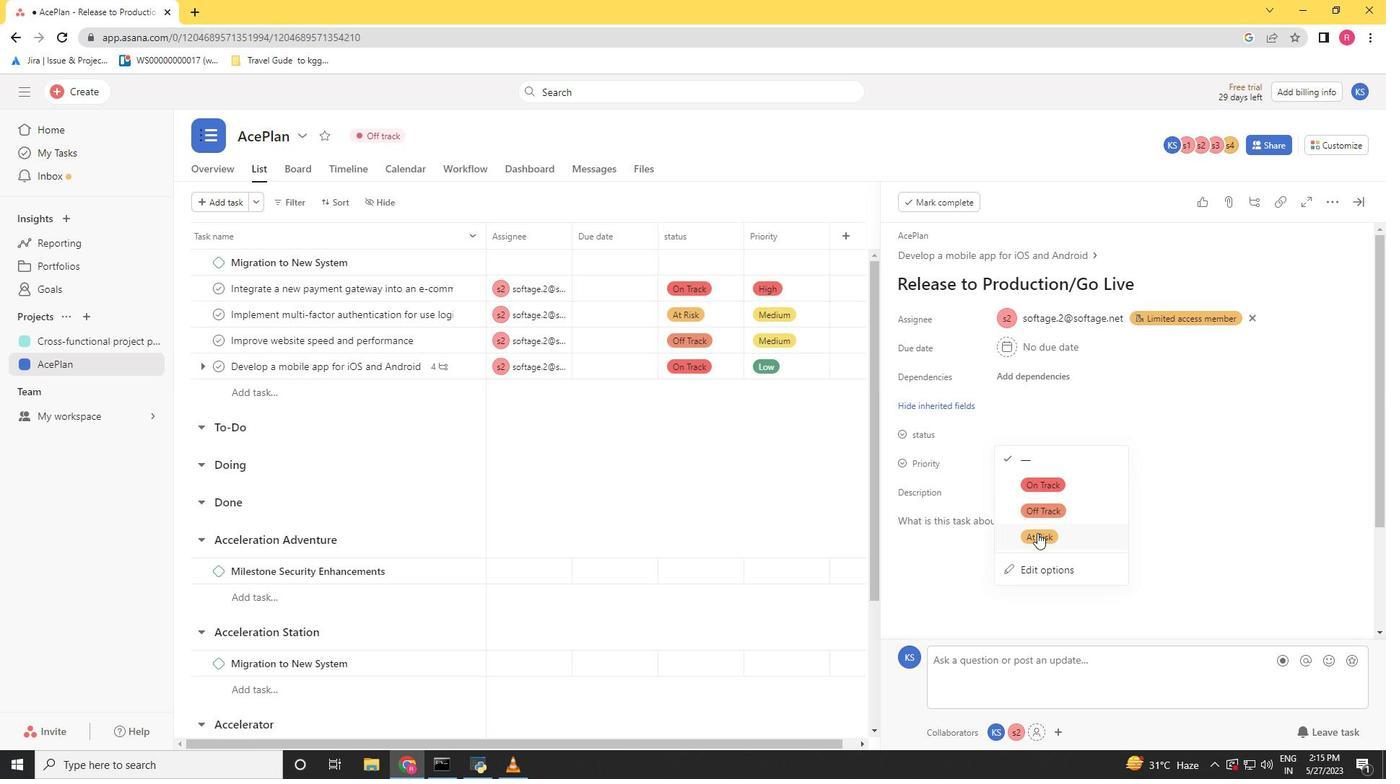 
Action: Mouse moved to (1006, 462)
Screenshot: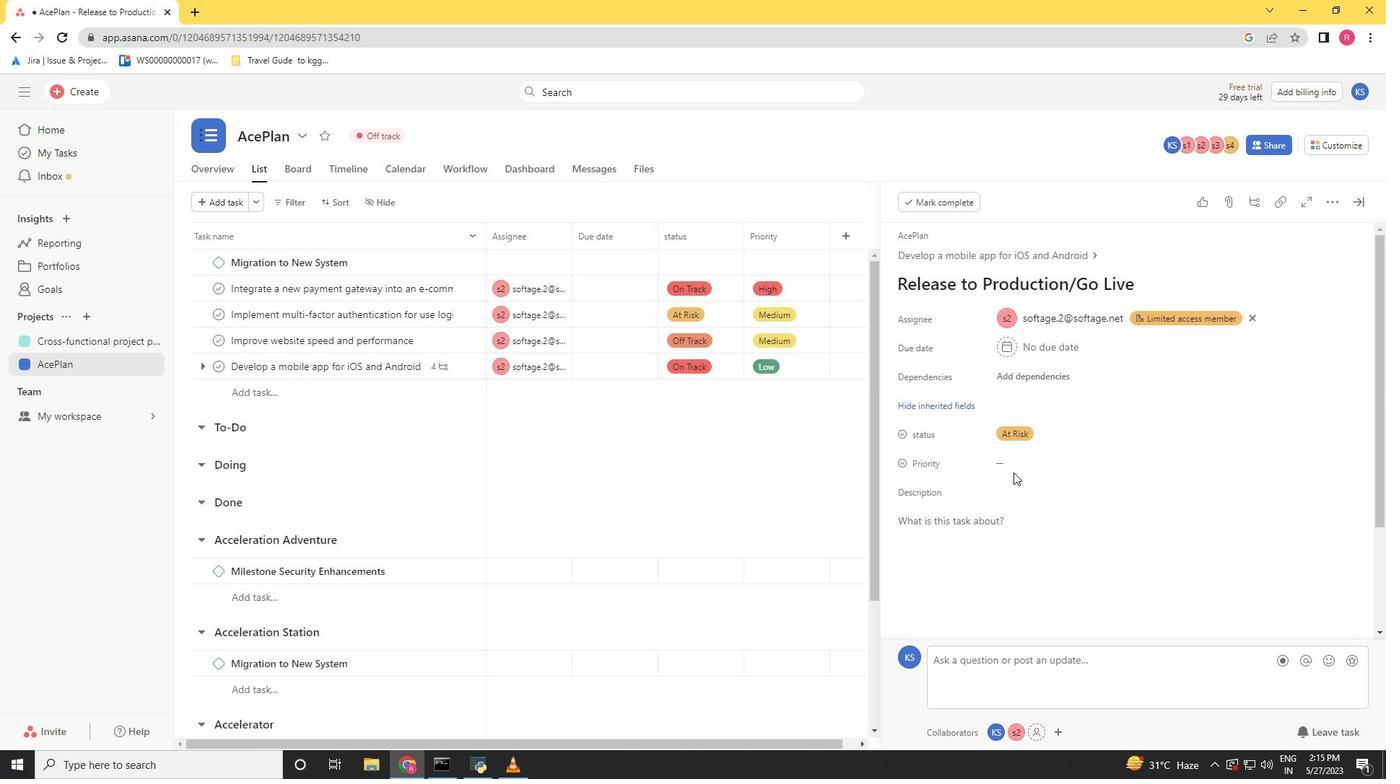 
Action: Mouse pressed left at (1006, 462)
Screenshot: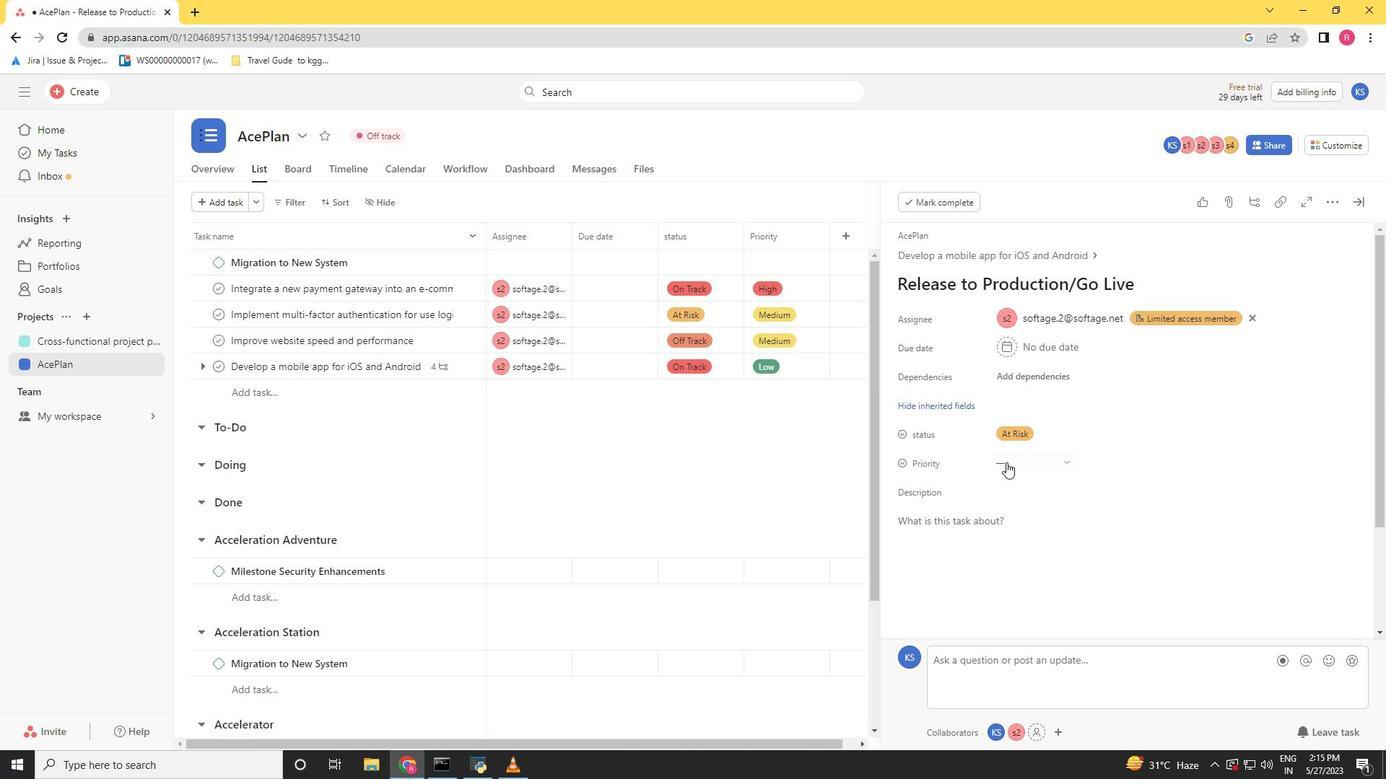 
Action: Mouse moved to (1035, 542)
Screenshot: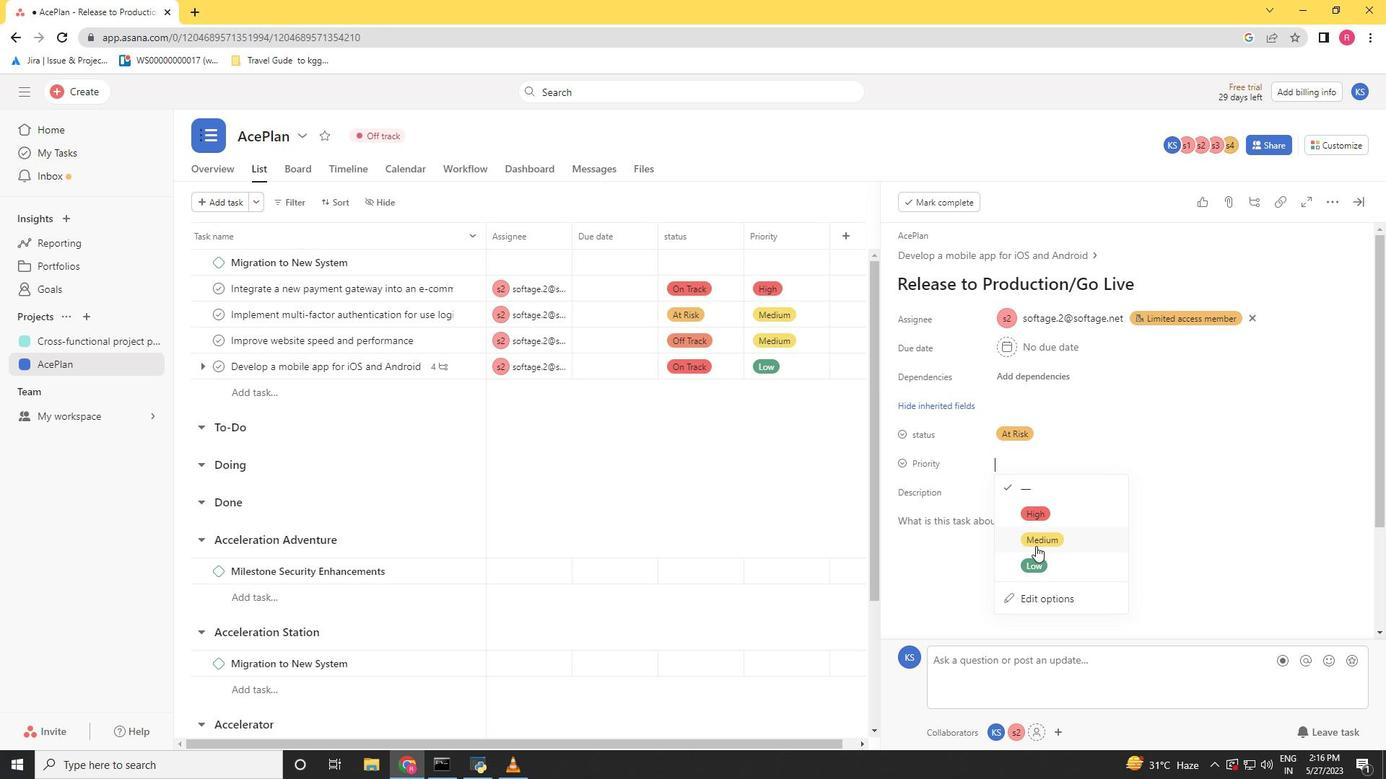 
Action: Mouse pressed left at (1035, 542)
Screenshot: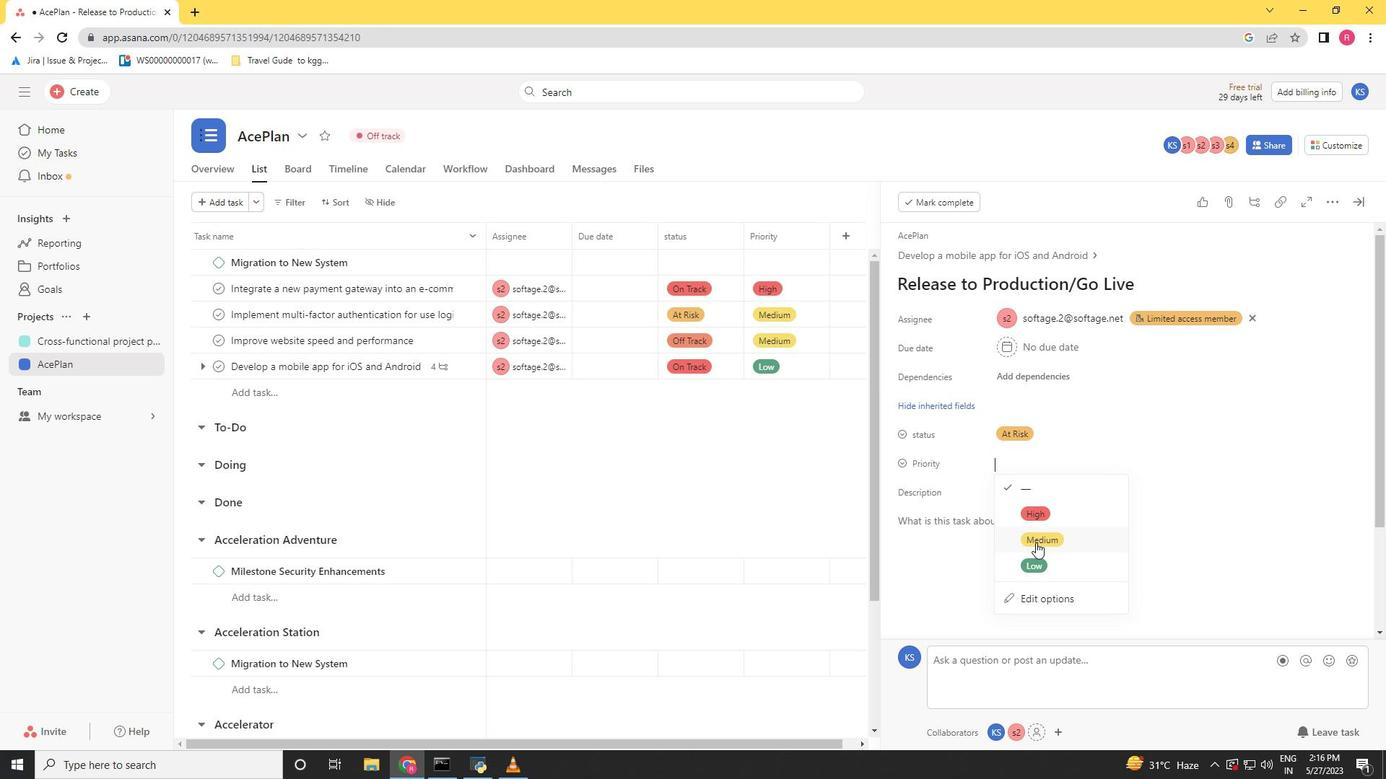 
Action: Mouse moved to (1359, 207)
Screenshot: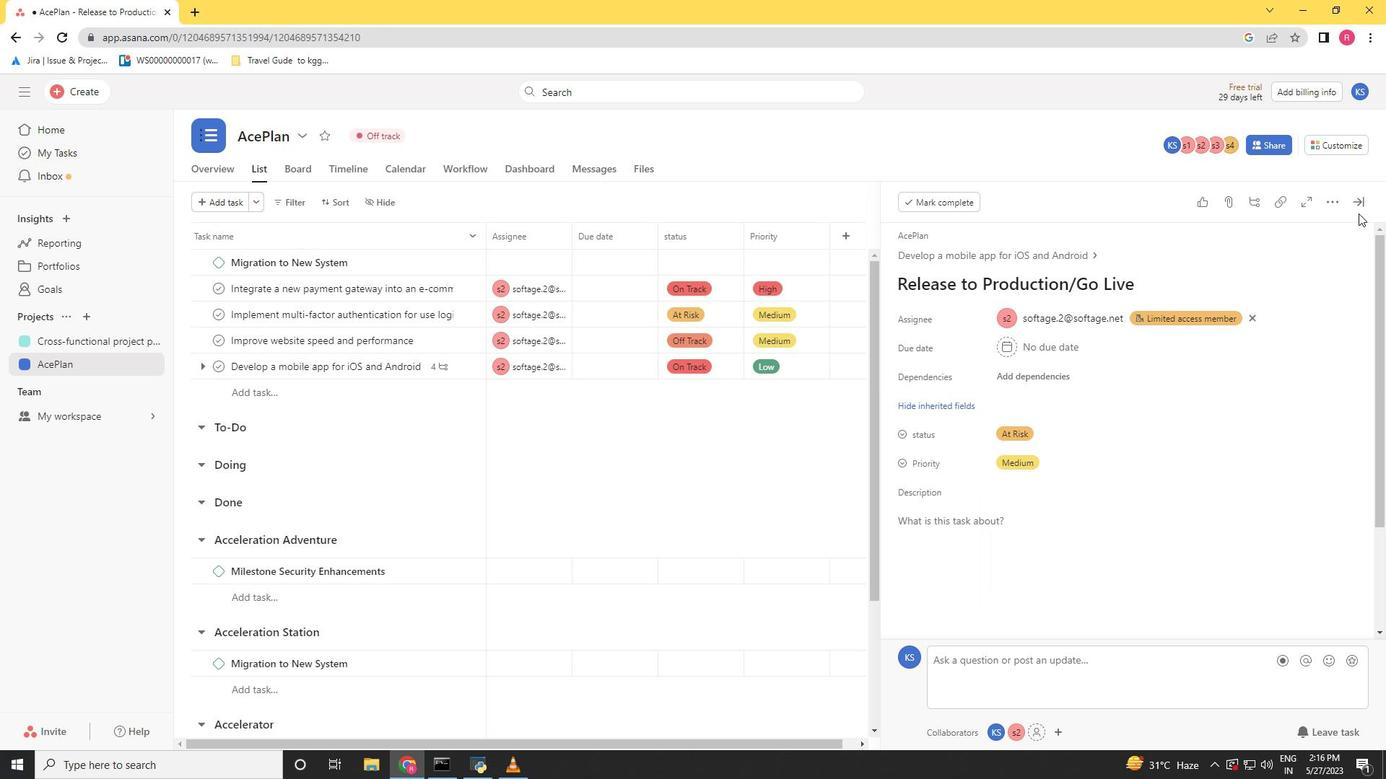 
Action: Mouse pressed left at (1359, 207)
Screenshot: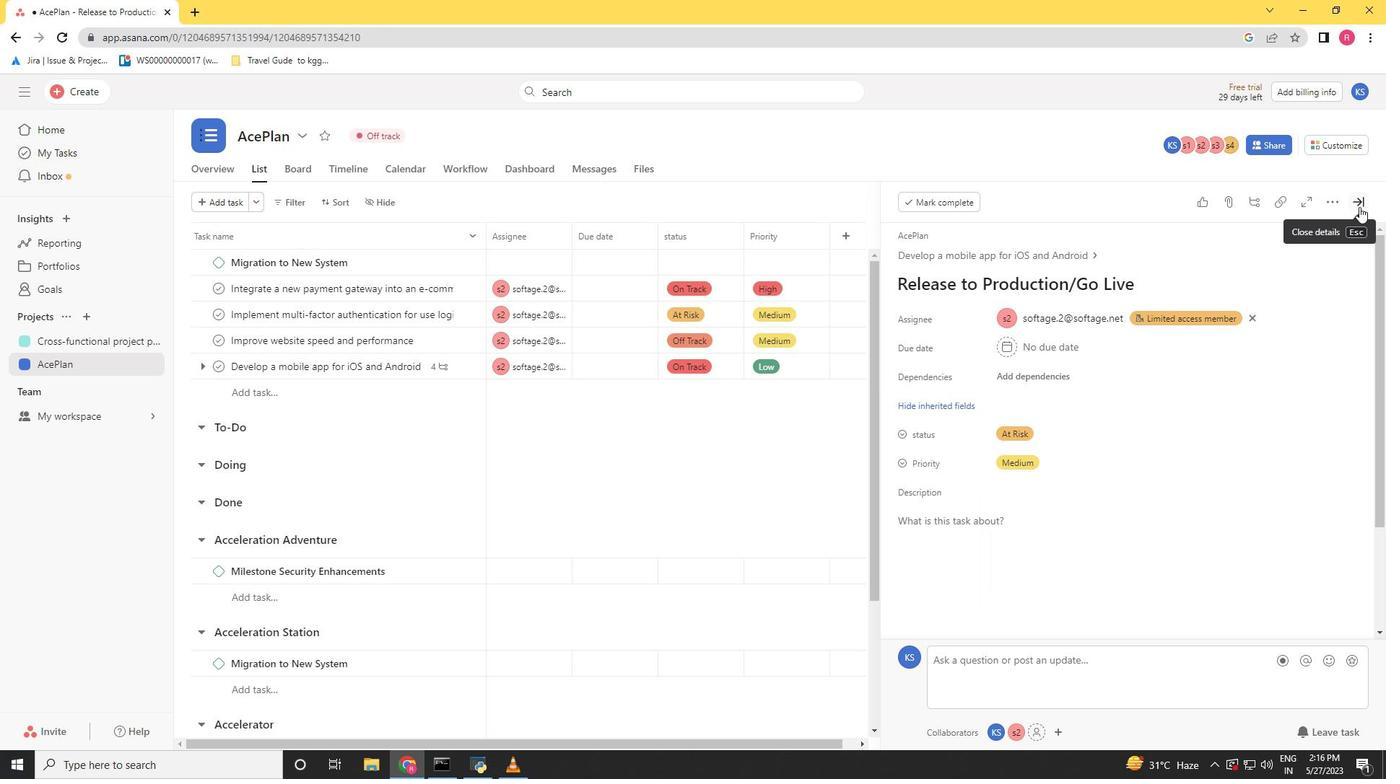 
